 Task: Open Card Brand Management Review in Board Business Process Improvement to Workspace Job Evaluation and Classification and add a team member Softage.2@softage.net, a label Orange, a checklist Network Administration, an attachment from Trello, a color Orange and finally, add a card description 'Develop and launch new customer acquisition strategy for emerging markets' and a comment 'This task presents an opportunity to demonstrate our team-building and collaboration skills, working effectively with others towards a common goal.'. Add a start date 'Jan 02, 1900' with a due date 'Jan 09, 1900'
Action: Mouse moved to (59, 270)
Screenshot: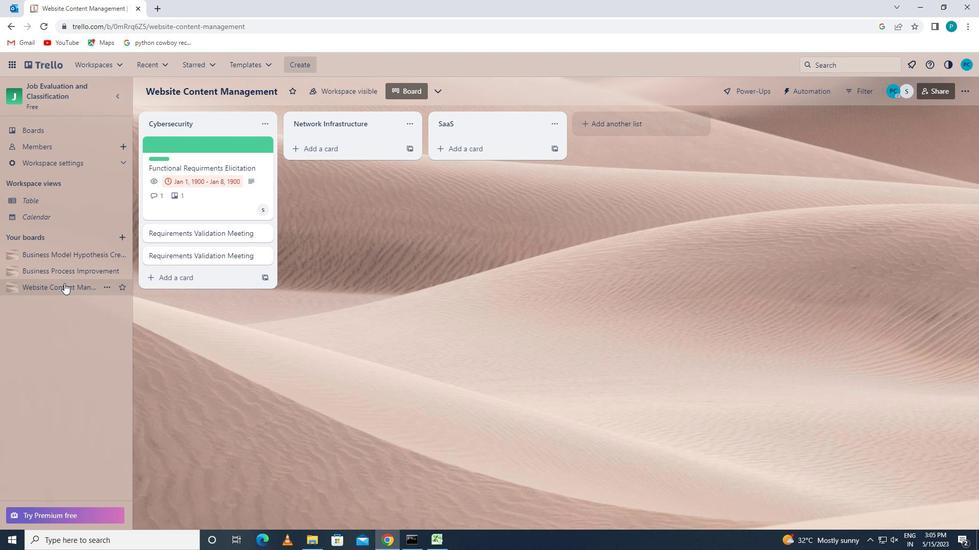 
Action: Mouse pressed left at (59, 270)
Screenshot: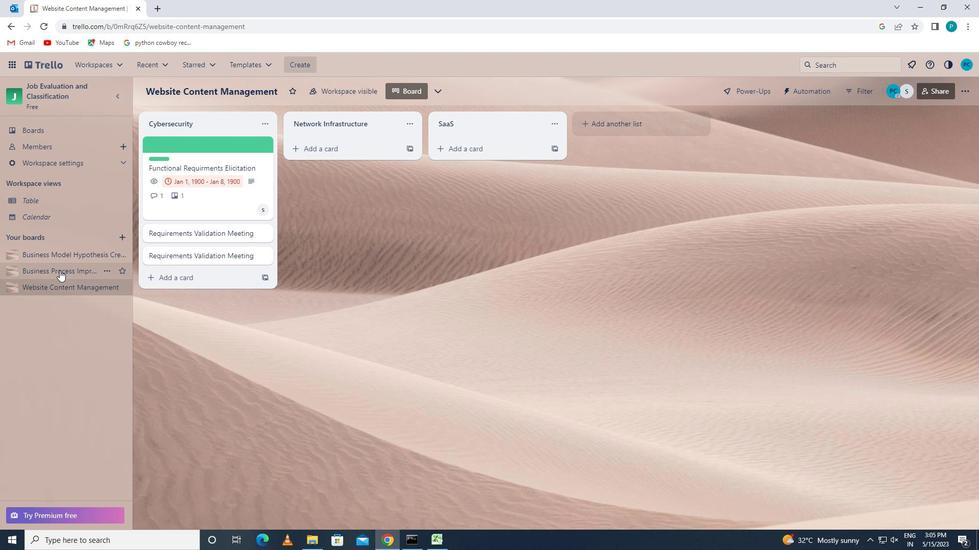 
Action: Mouse moved to (172, 150)
Screenshot: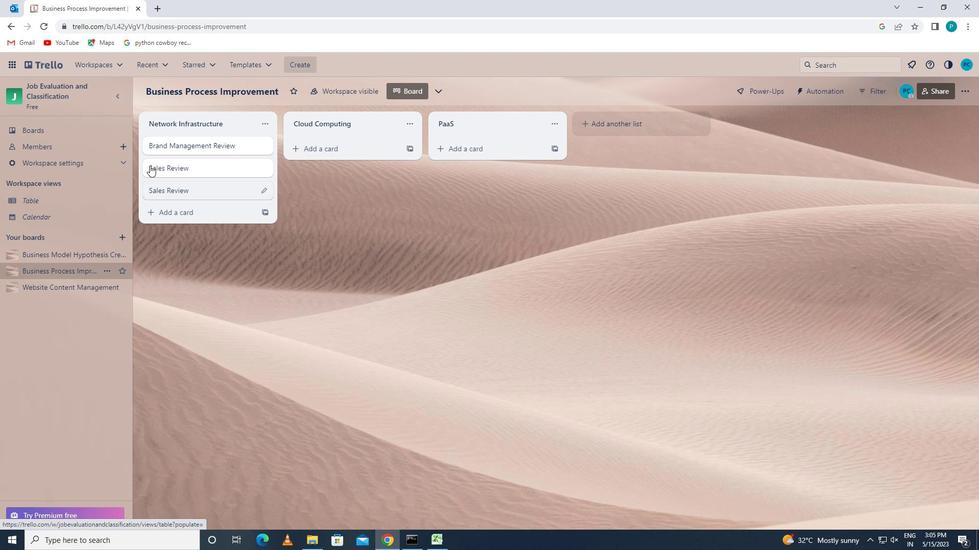 
Action: Mouse pressed left at (172, 150)
Screenshot: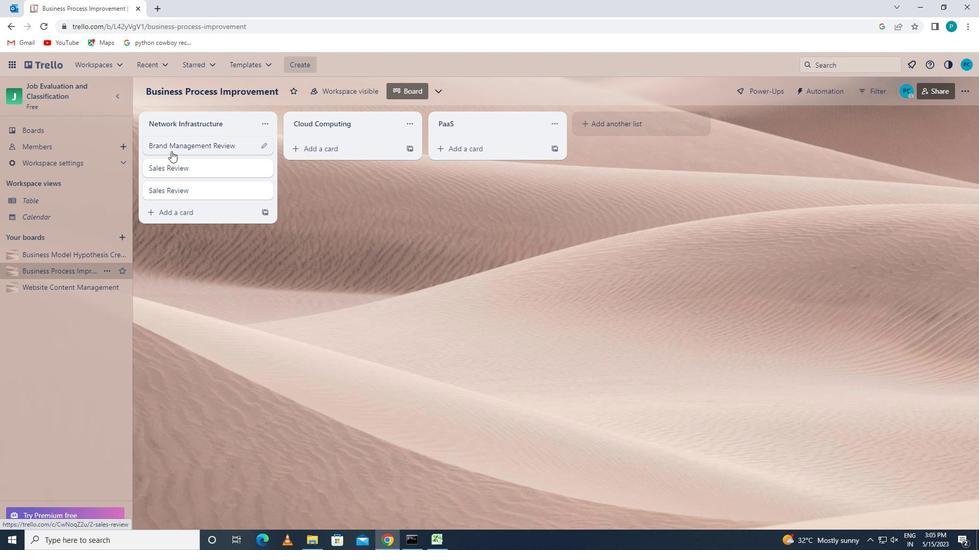 
Action: Mouse moved to (604, 145)
Screenshot: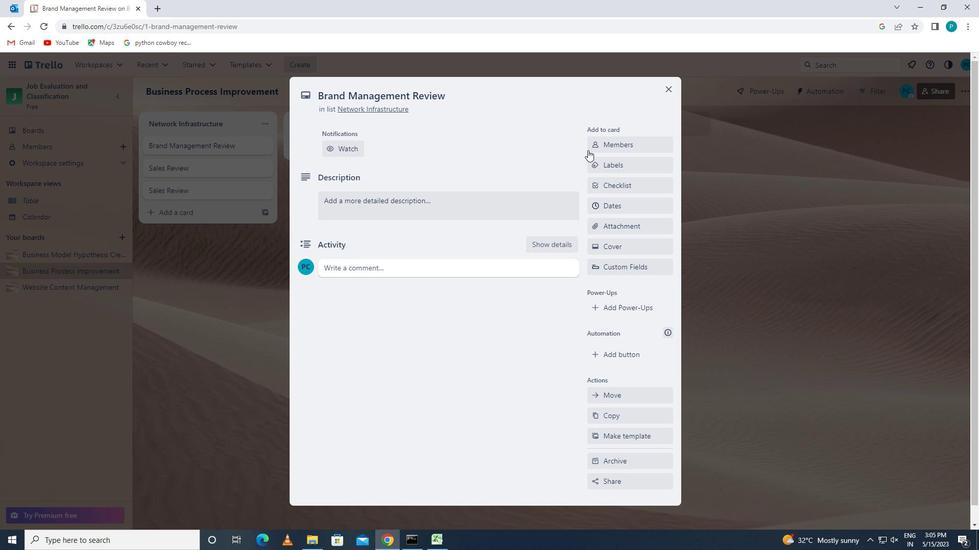 
Action: Mouse pressed left at (604, 145)
Screenshot: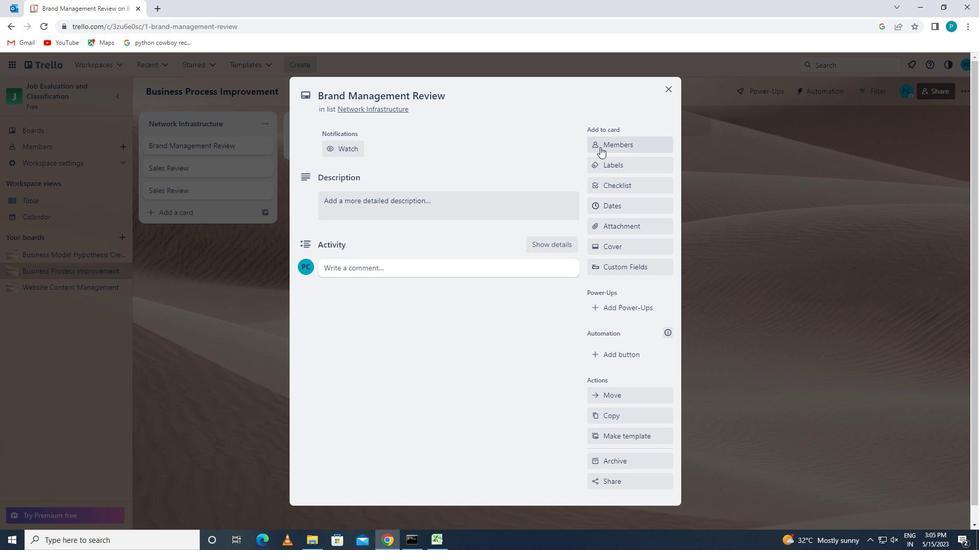 
Action: Mouse moved to (602, 143)
Screenshot: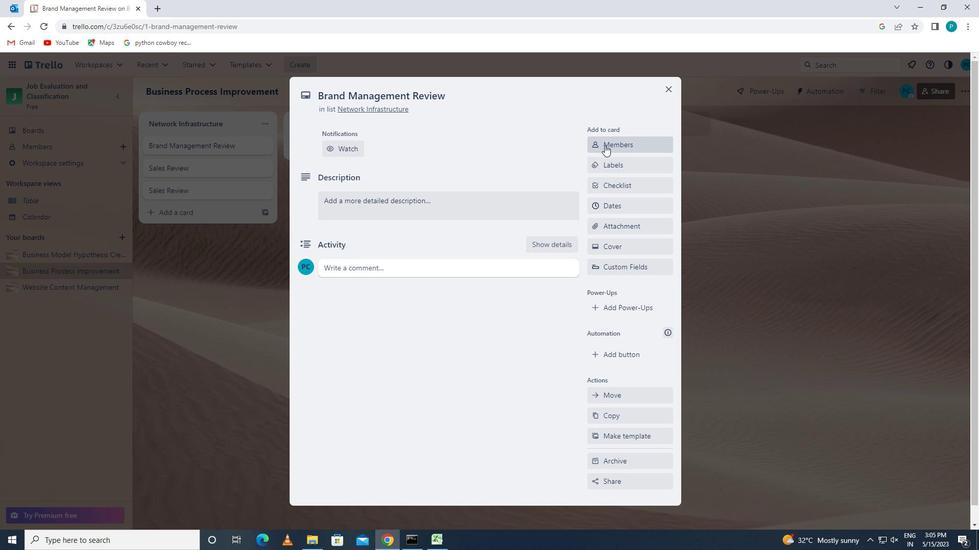 
Action: Key pressed <Key.caps_lock>s<Key.caps_lock>oftage.2
Screenshot: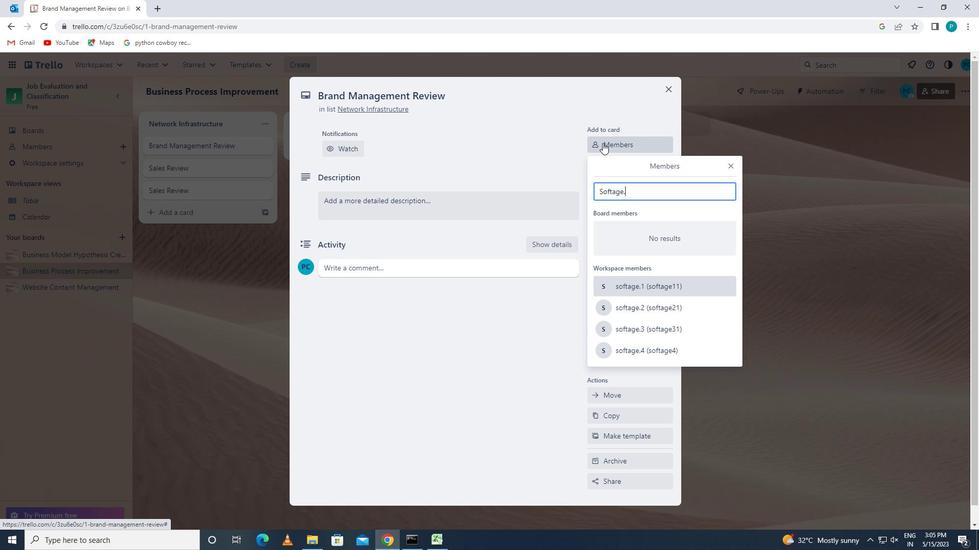 
Action: Mouse moved to (629, 285)
Screenshot: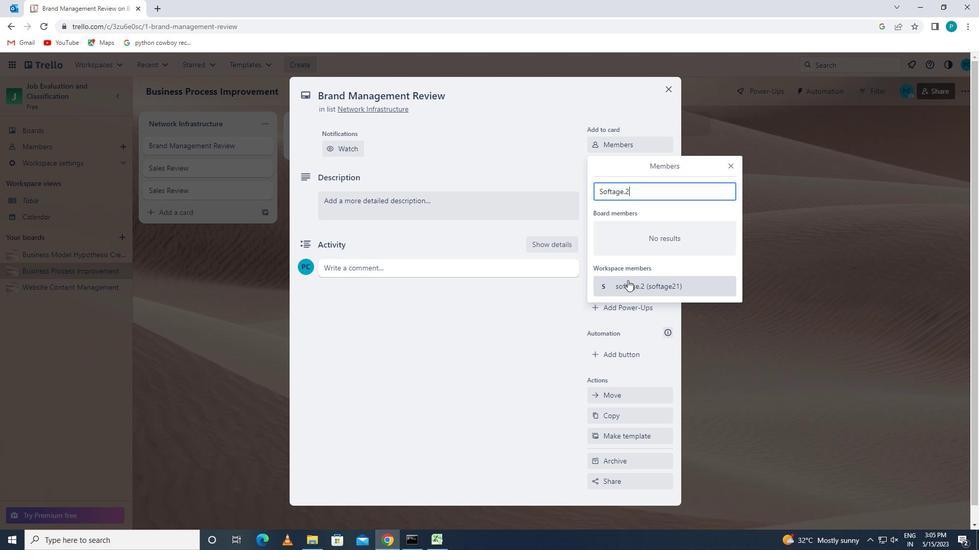 
Action: Mouse pressed left at (629, 285)
Screenshot: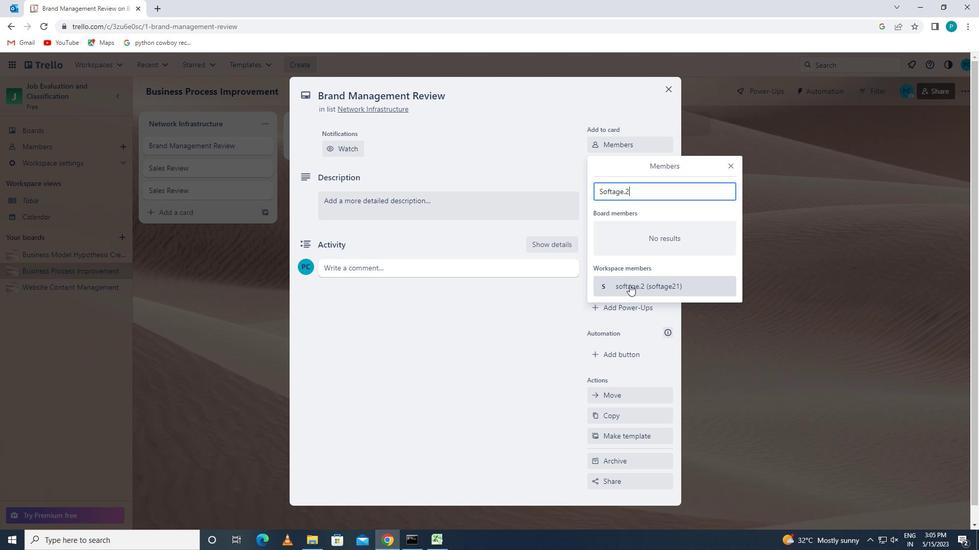 
Action: Mouse moved to (731, 164)
Screenshot: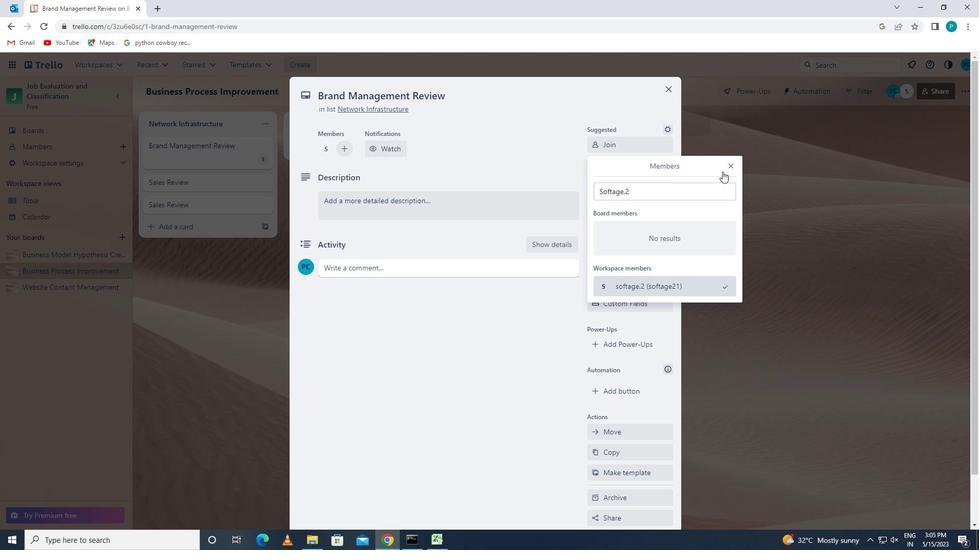
Action: Mouse pressed left at (731, 164)
Screenshot: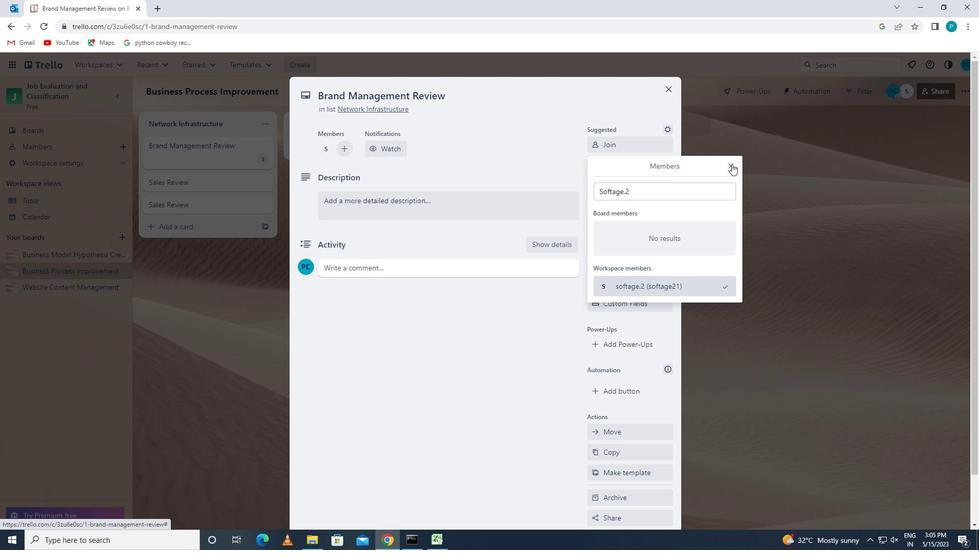
Action: Mouse moved to (634, 195)
Screenshot: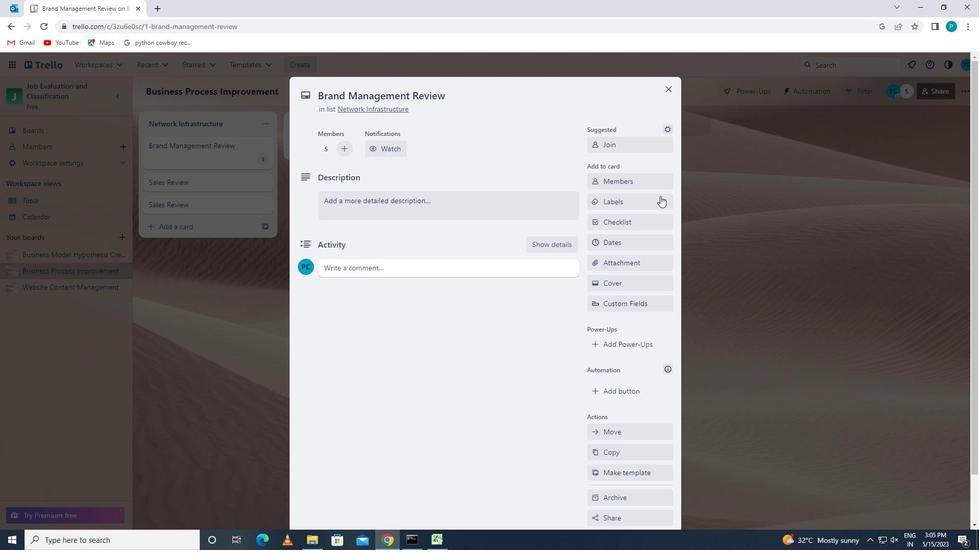 
Action: Mouse pressed left at (634, 195)
Screenshot: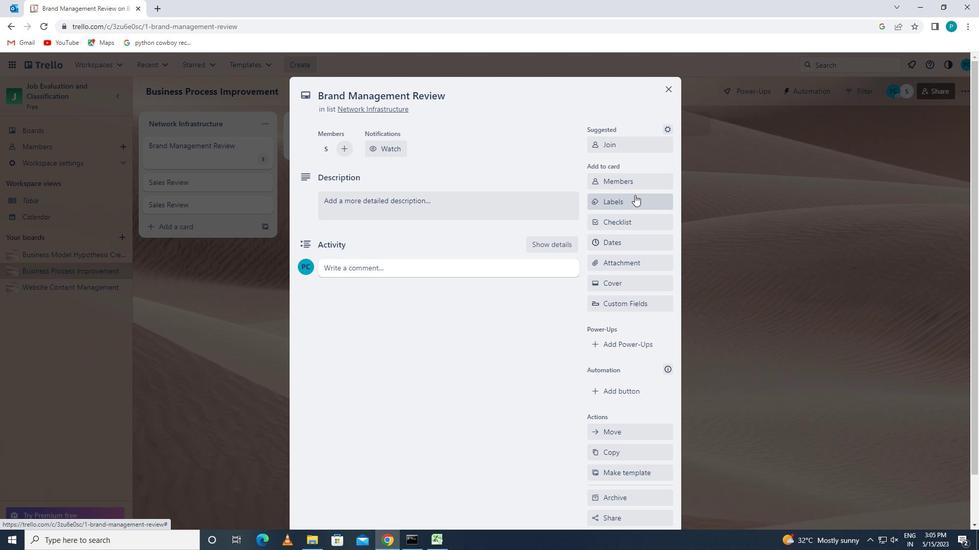 
Action: Mouse moved to (656, 398)
Screenshot: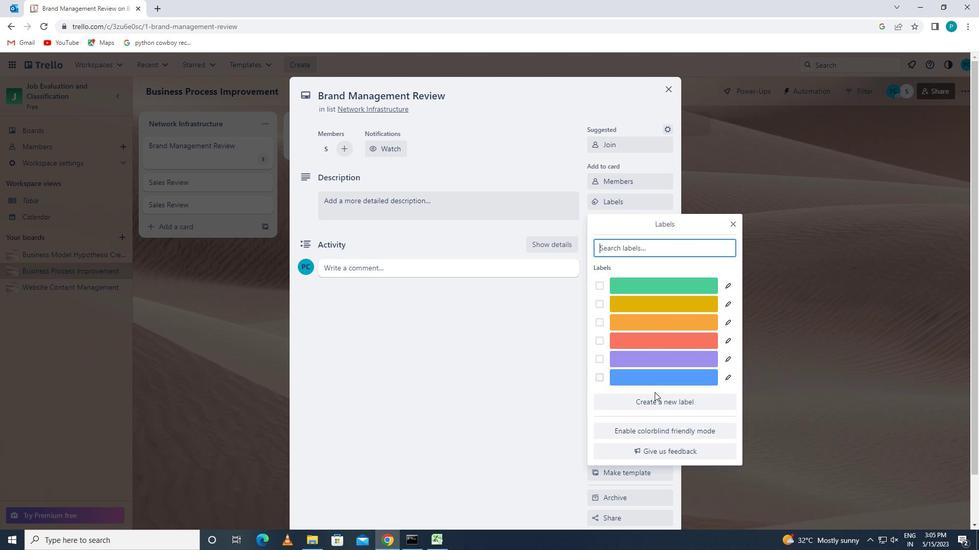 
Action: Mouse pressed left at (656, 398)
Screenshot: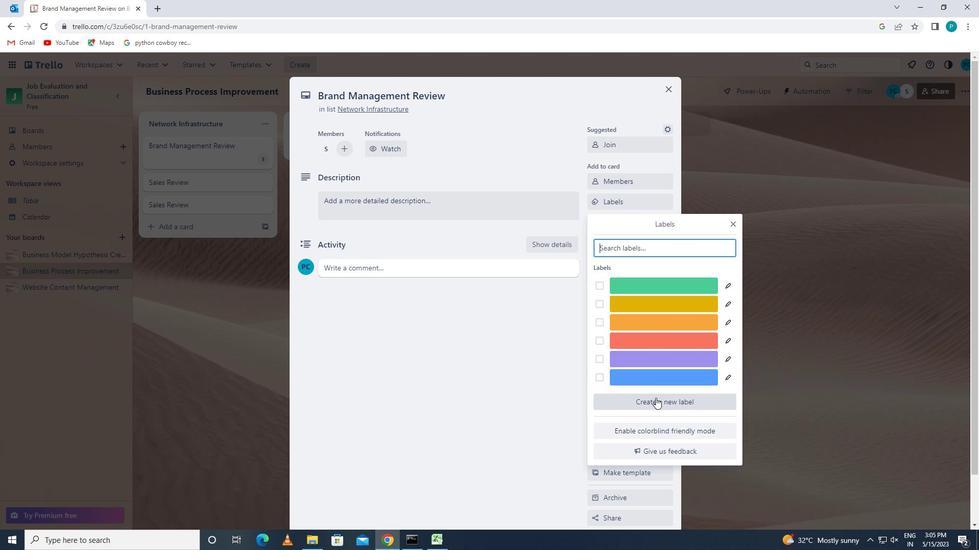 
Action: Mouse moved to (671, 380)
Screenshot: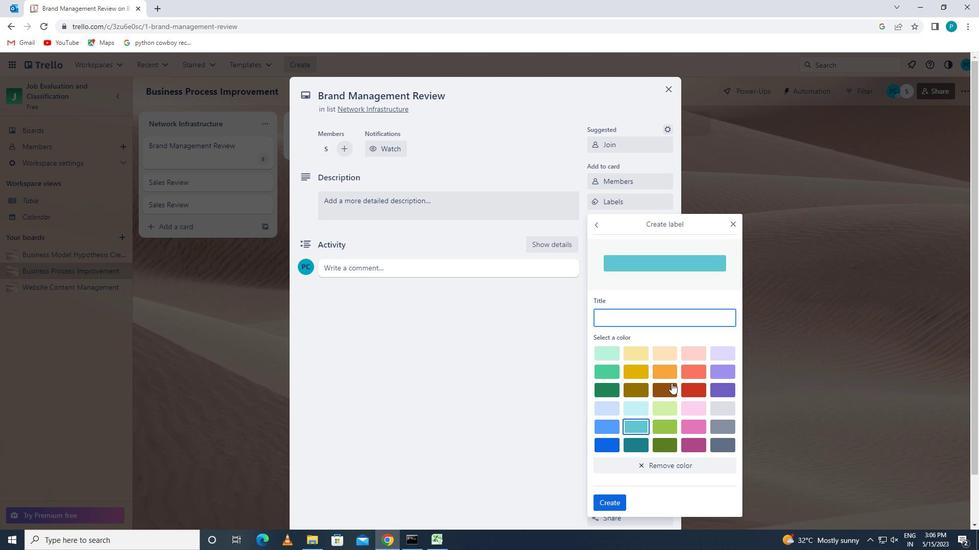 
Action: Mouse pressed left at (671, 380)
Screenshot: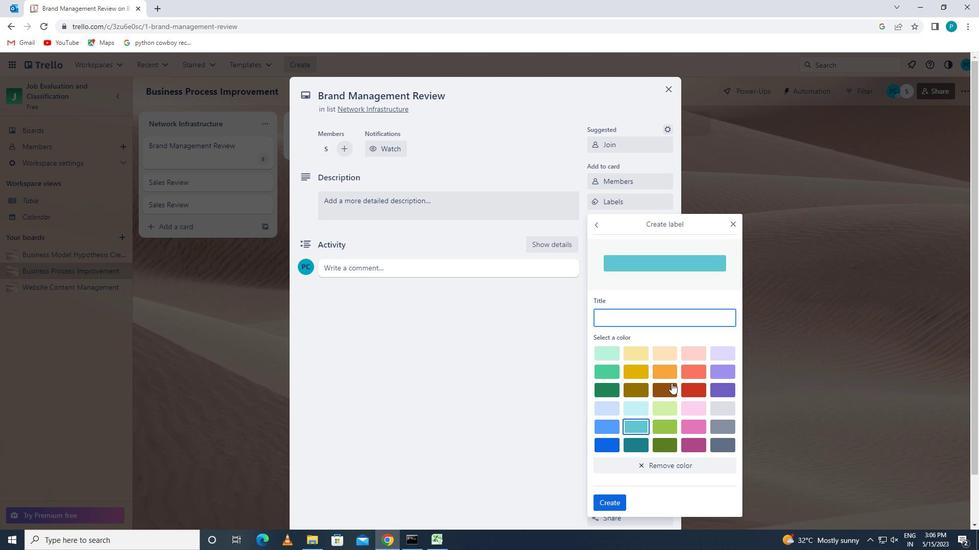
Action: Mouse moved to (658, 372)
Screenshot: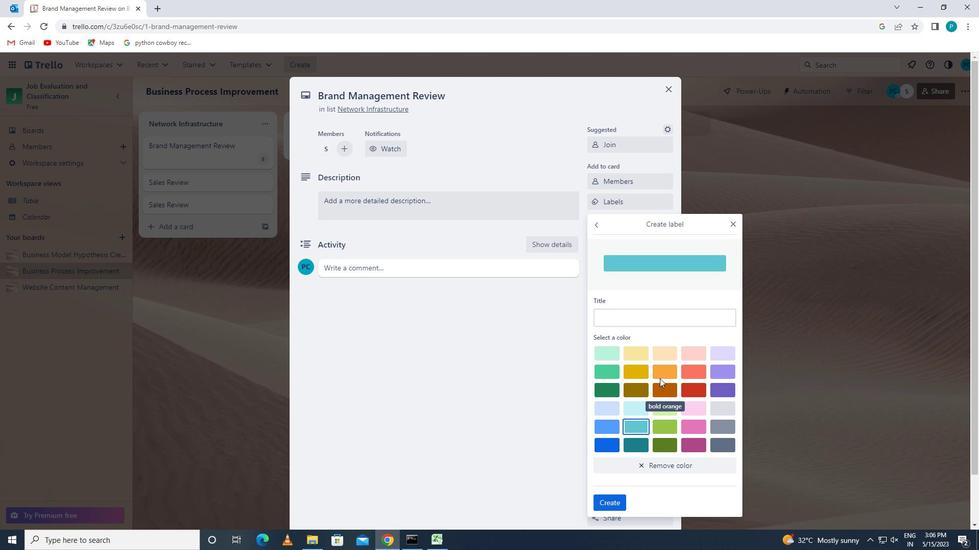 
Action: Mouse pressed left at (658, 372)
Screenshot: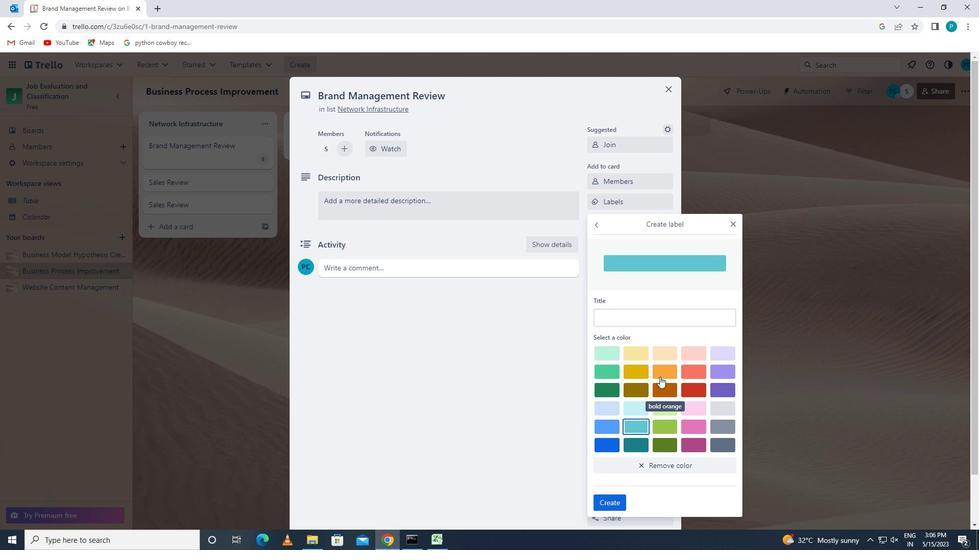 
Action: Mouse moved to (616, 502)
Screenshot: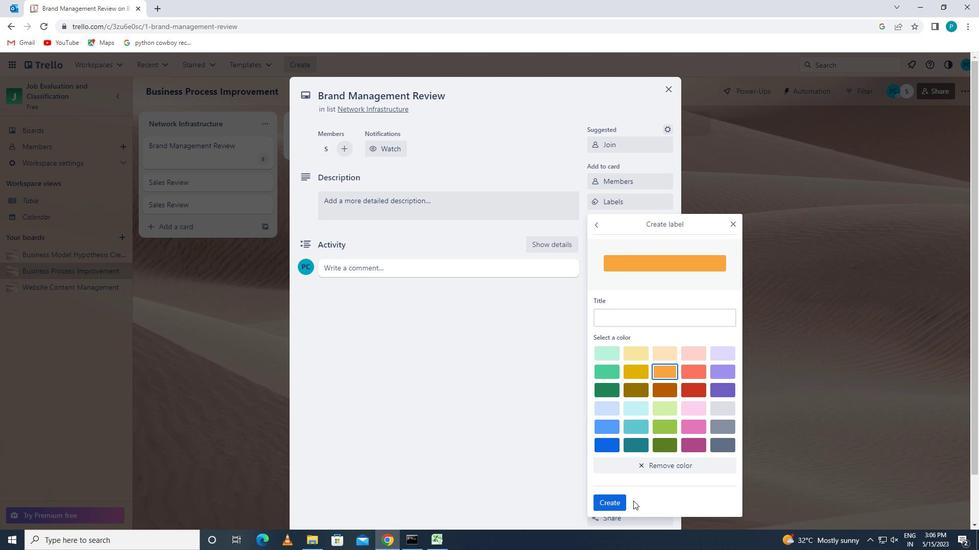 
Action: Mouse pressed left at (616, 502)
Screenshot: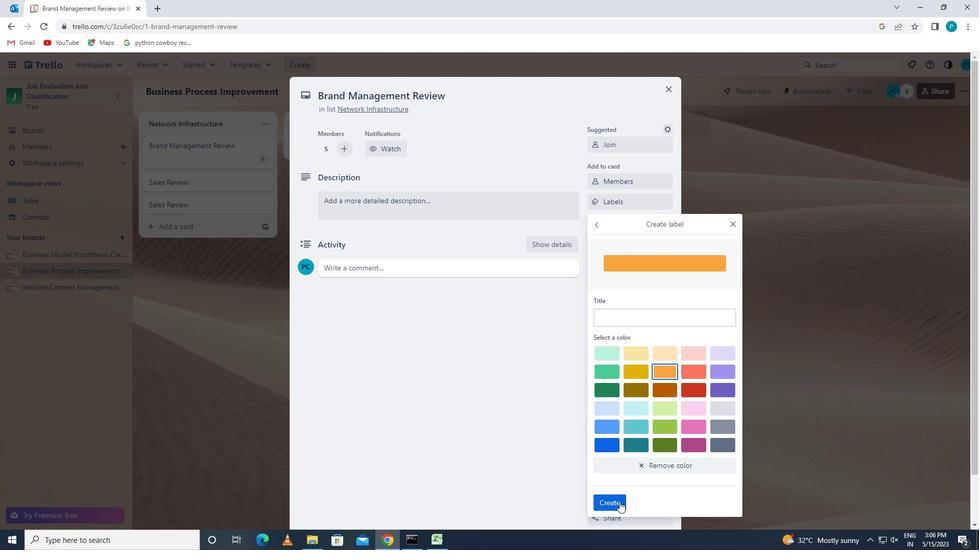 
Action: Mouse moved to (734, 221)
Screenshot: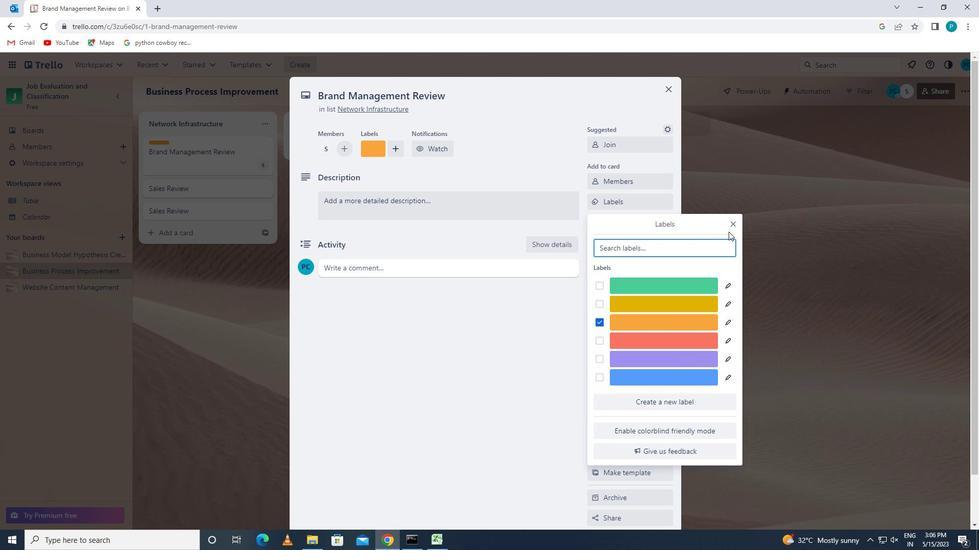 
Action: Mouse pressed left at (734, 221)
Screenshot: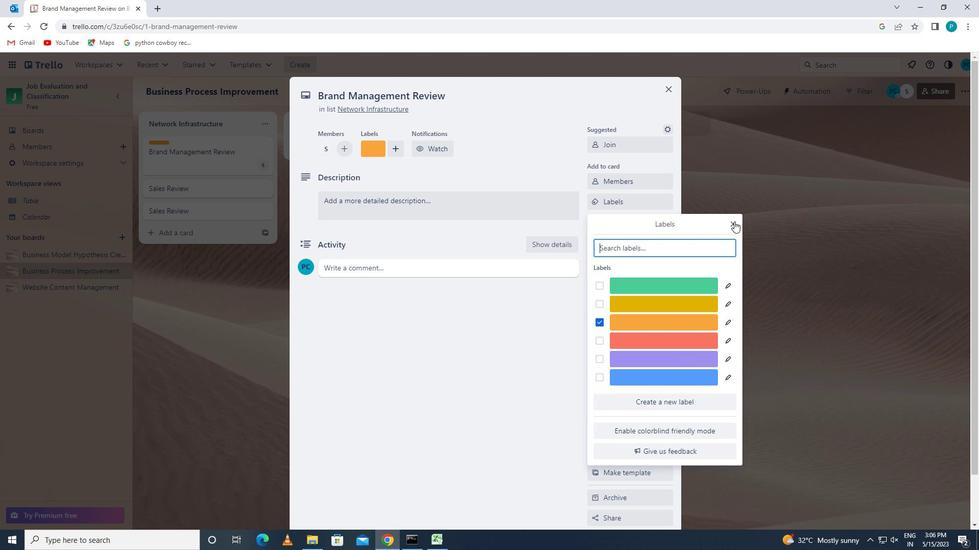 
Action: Mouse moved to (647, 221)
Screenshot: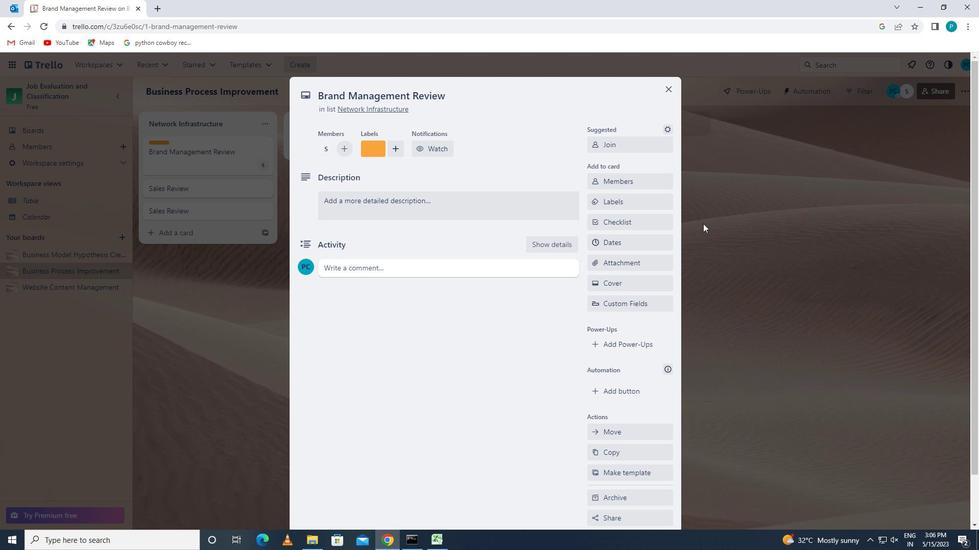
Action: Mouse pressed left at (647, 221)
Screenshot: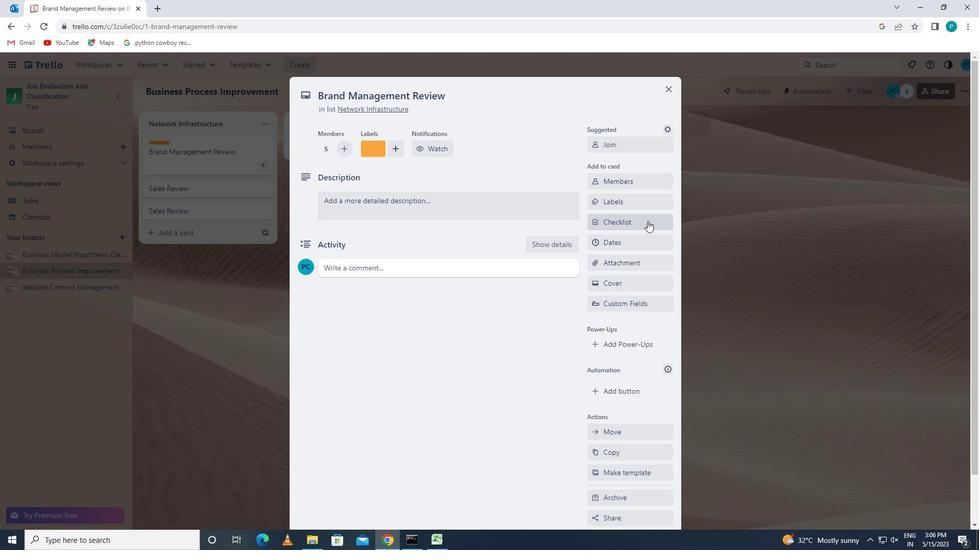 
Action: Key pressed <Key.caps_lock>n<Key.caps_lock>etwork<Key.space><Key.caps_lock>a<Key.caps_lock>dministration
Screenshot: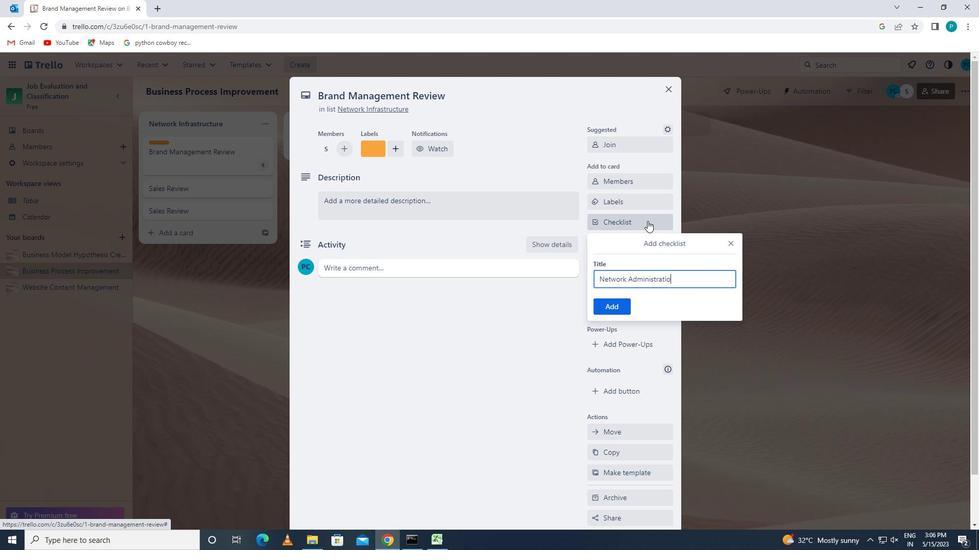 
Action: Mouse moved to (609, 310)
Screenshot: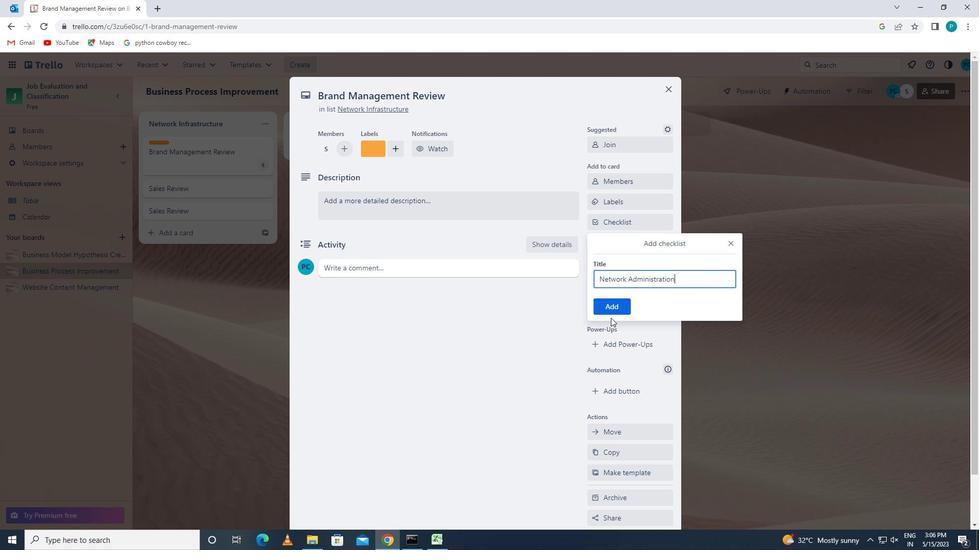 
Action: Mouse pressed left at (609, 310)
Screenshot: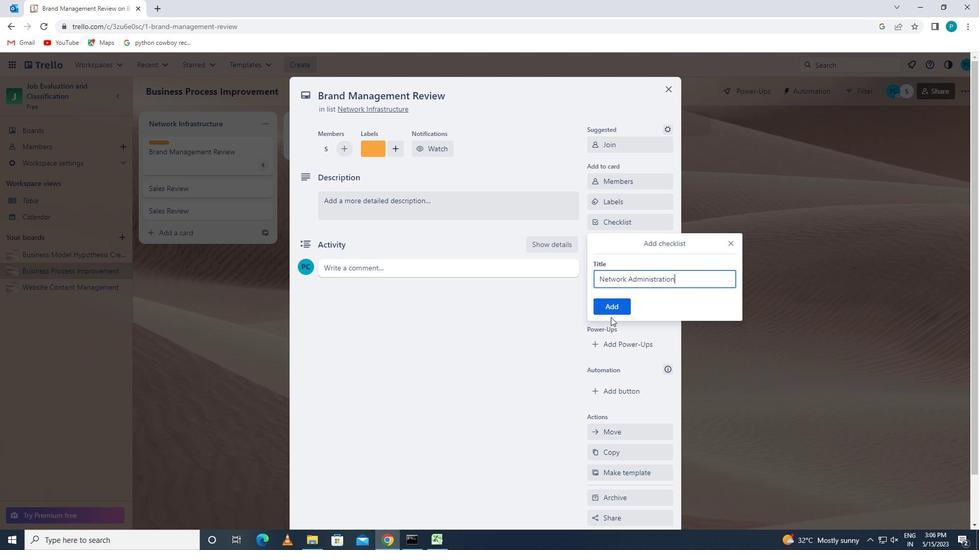 
Action: Mouse moved to (612, 267)
Screenshot: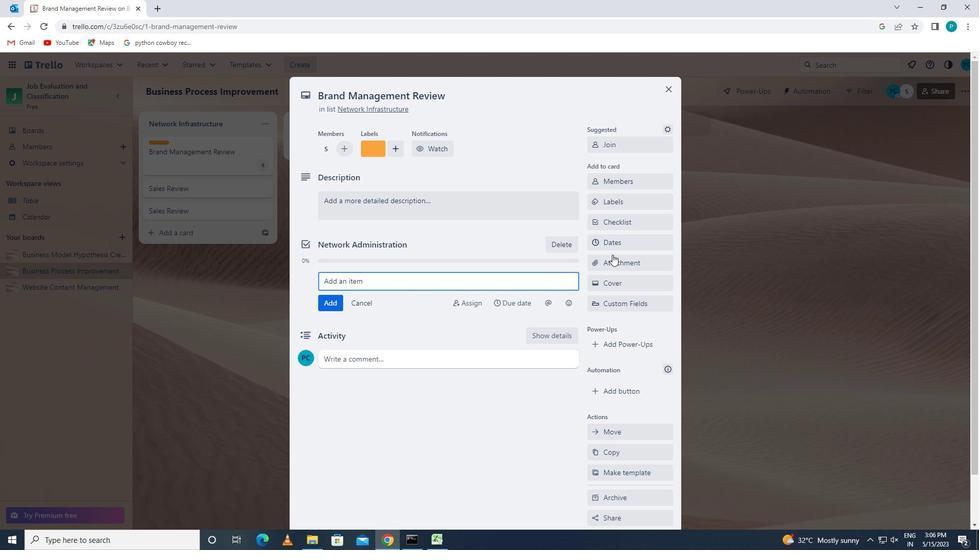 
Action: Mouse pressed left at (612, 267)
Screenshot: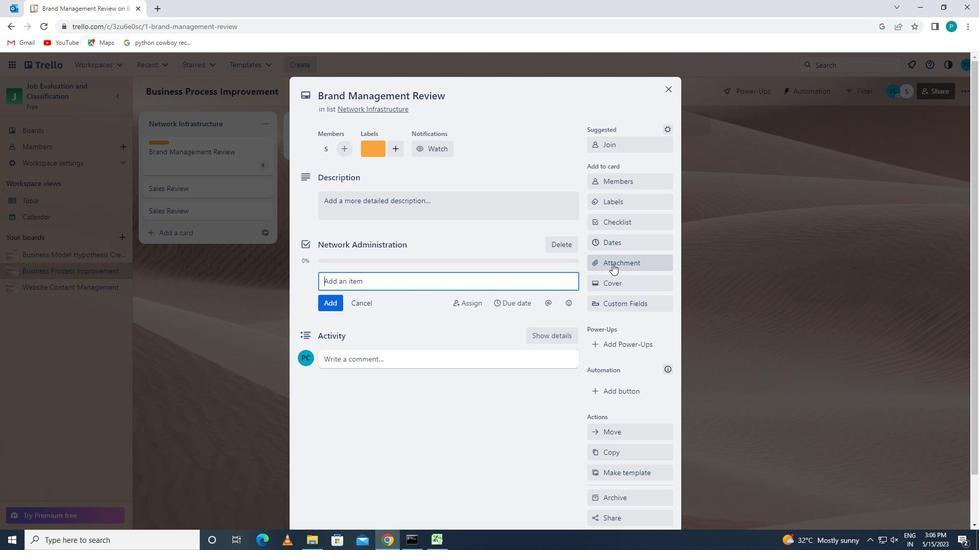 
Action: Mouse moved to (609, 329)
Screenshot: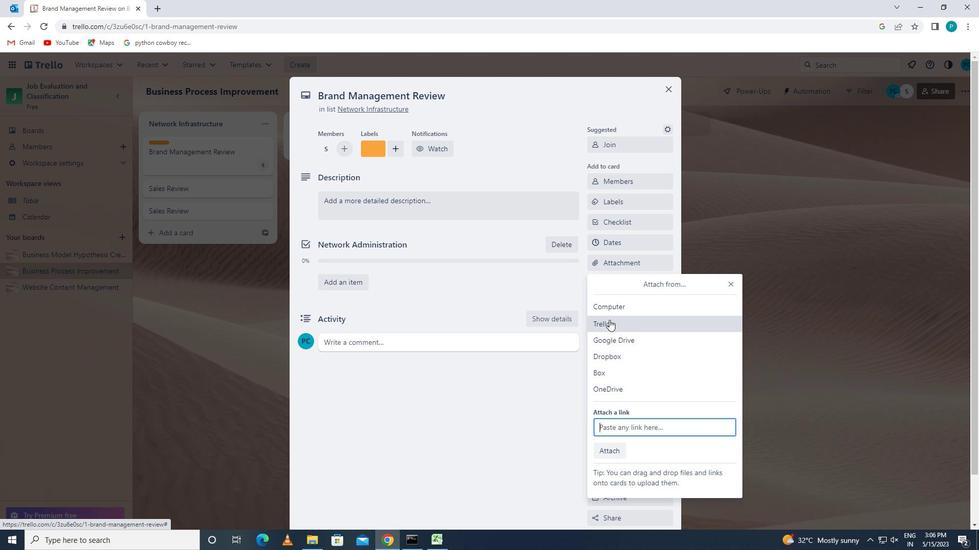 
Action: Mouse pressed left at (609, 329)
Screenshot: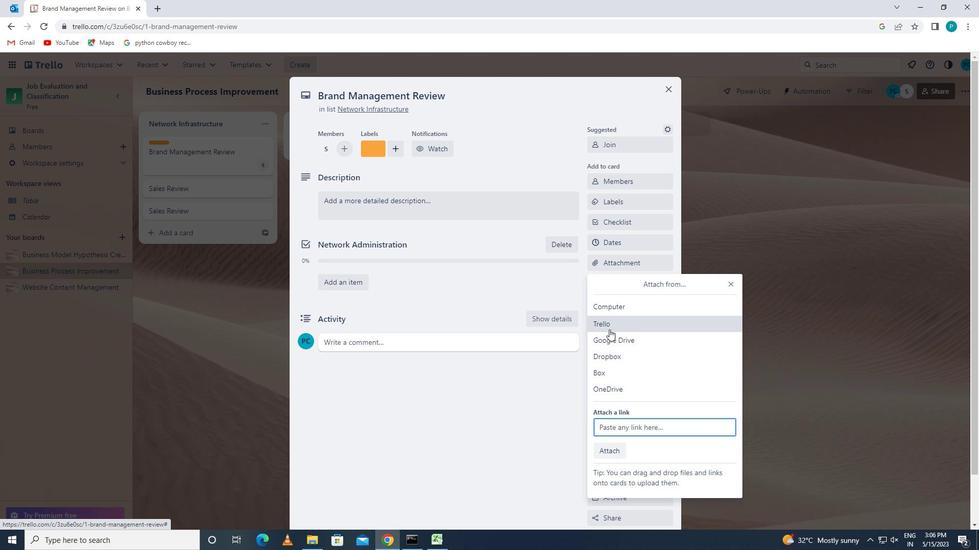
Action: Mouse moved to (622, 401)
Screenshot: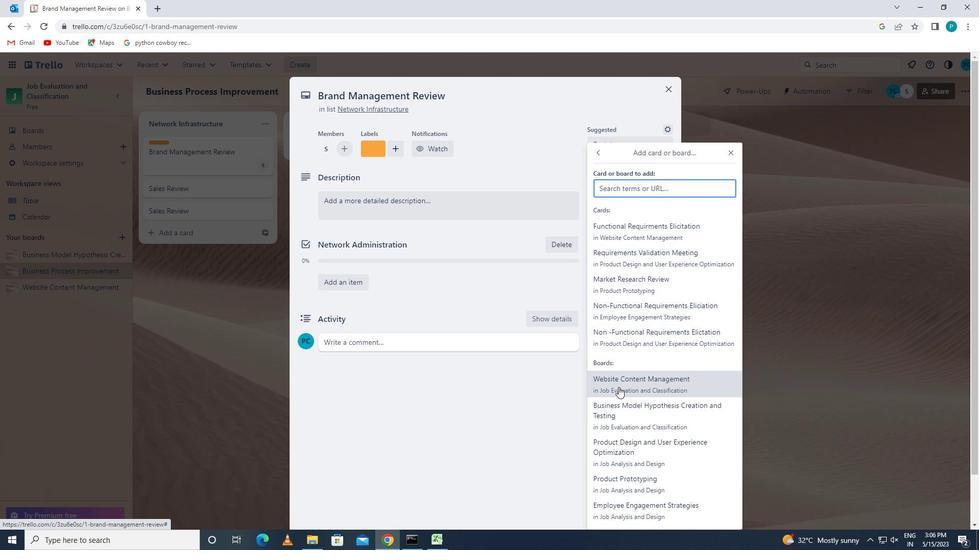 
Action: Mouse pressed left at (622, 401)
Screenshot: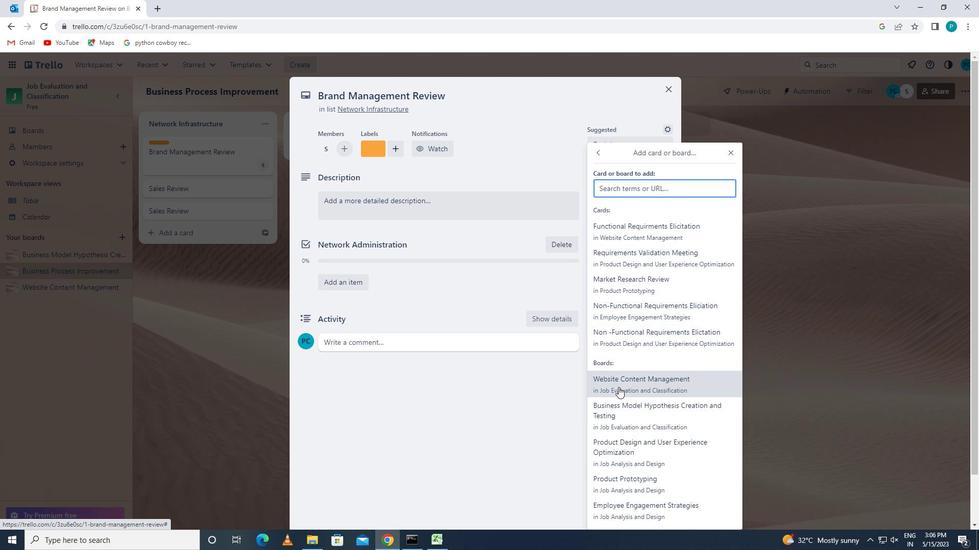 
Action: Mouse moved to (609, 285)
Screenshot: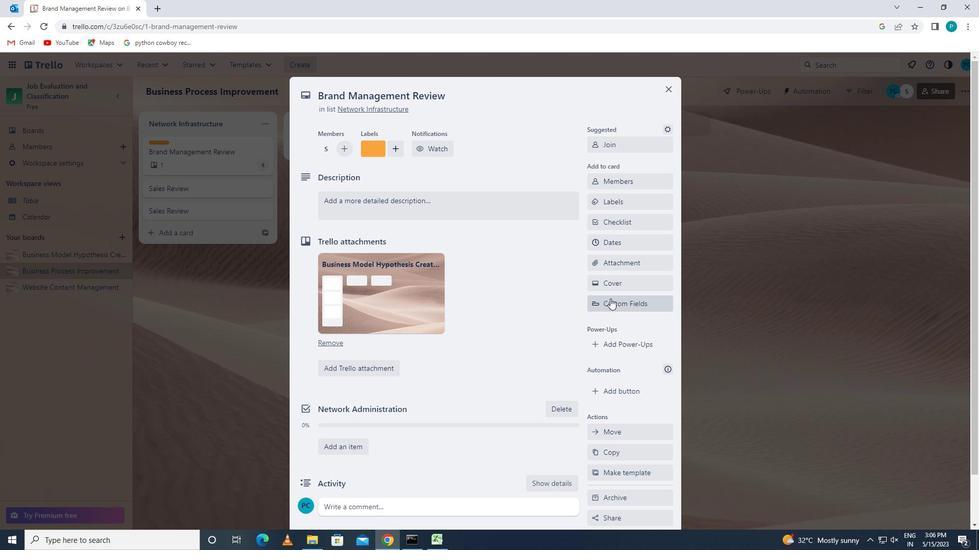 
Action: Mouse pressed left at (609, 285)
Screenshot: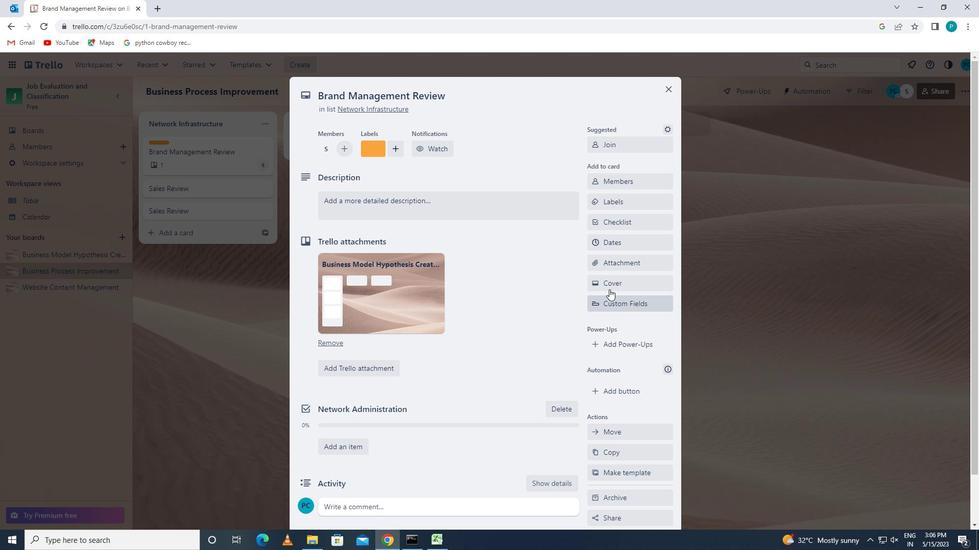 
Action: Mouse moved to (665, 320)
Screenshot: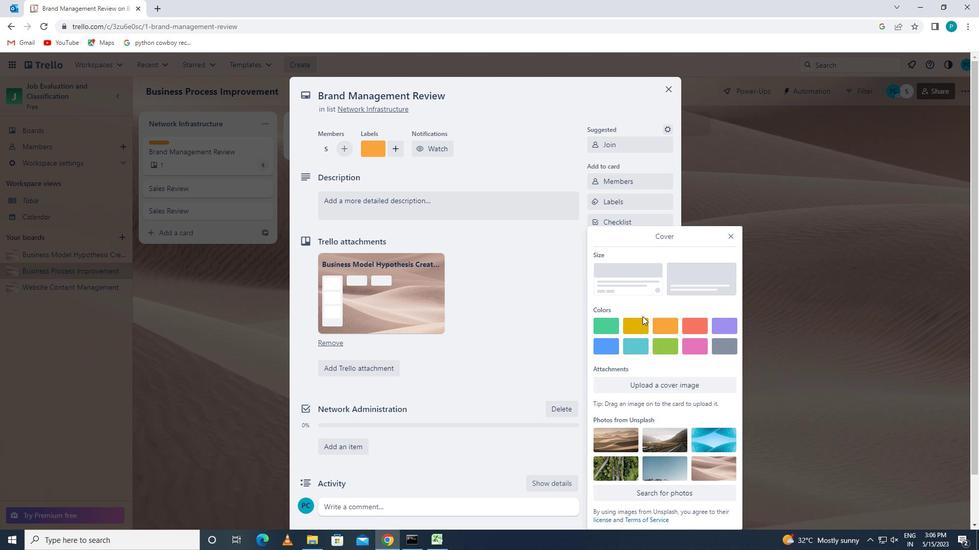 
Action: Mouse pressed left at (665, 320)
Screenshot: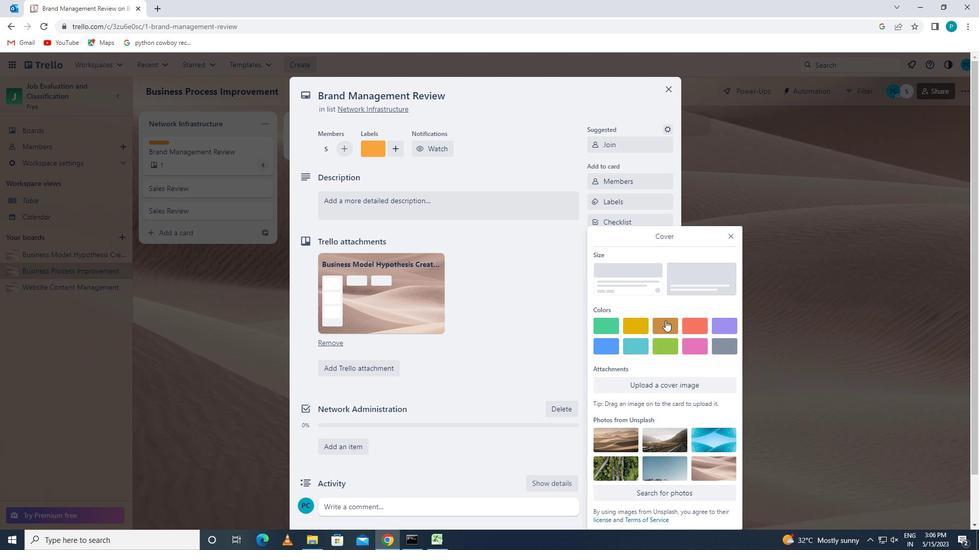 
Action: Mouse moved to (731, 218)
Screenshot: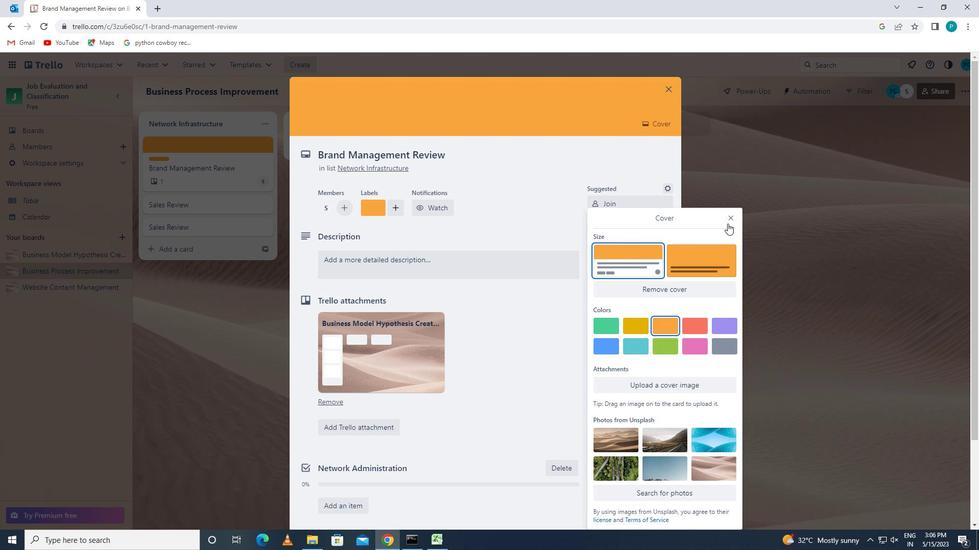 
Action: Mouse pressed left at (731, 218)
Screenshot: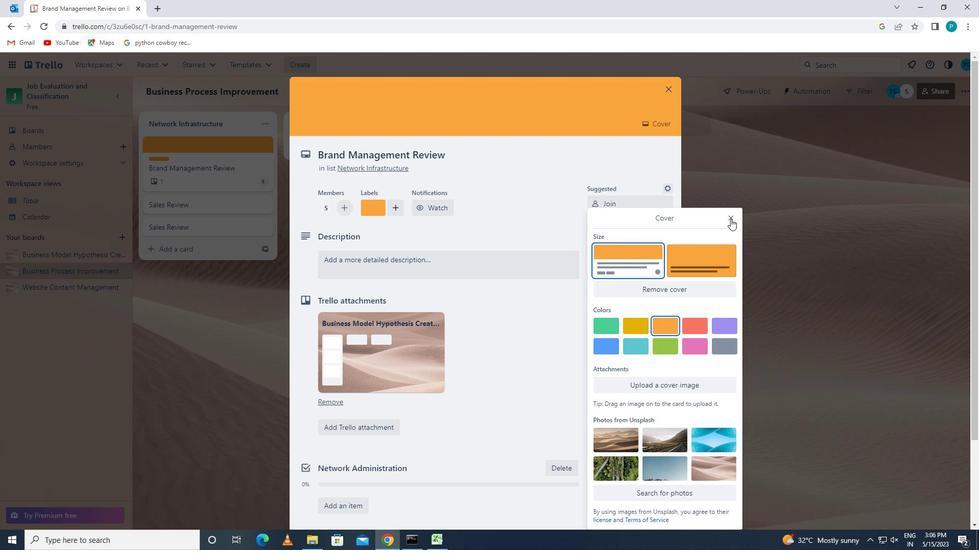 
Action: Mouse moved to (513, 266)
Screenshot: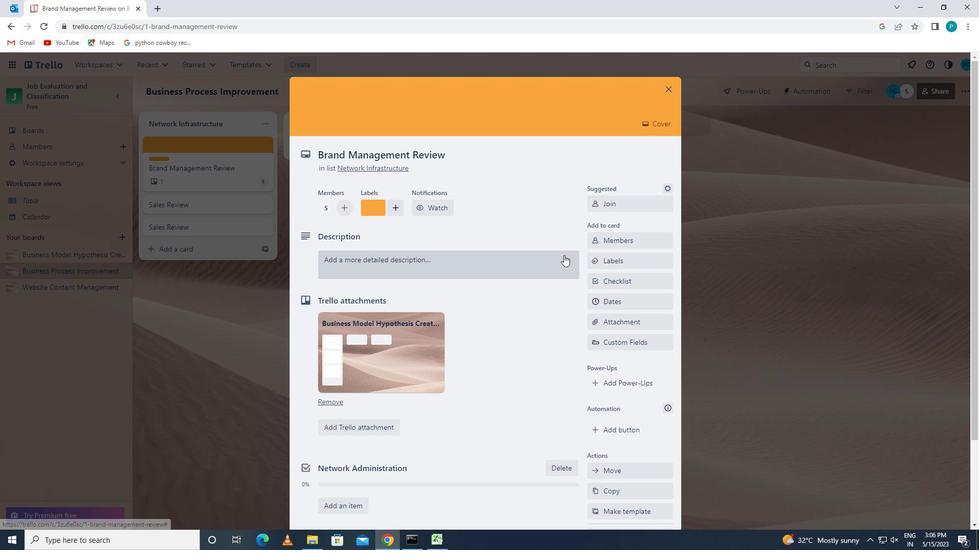 
Action: Mouse pressed left at (513, 266)
Screenshot: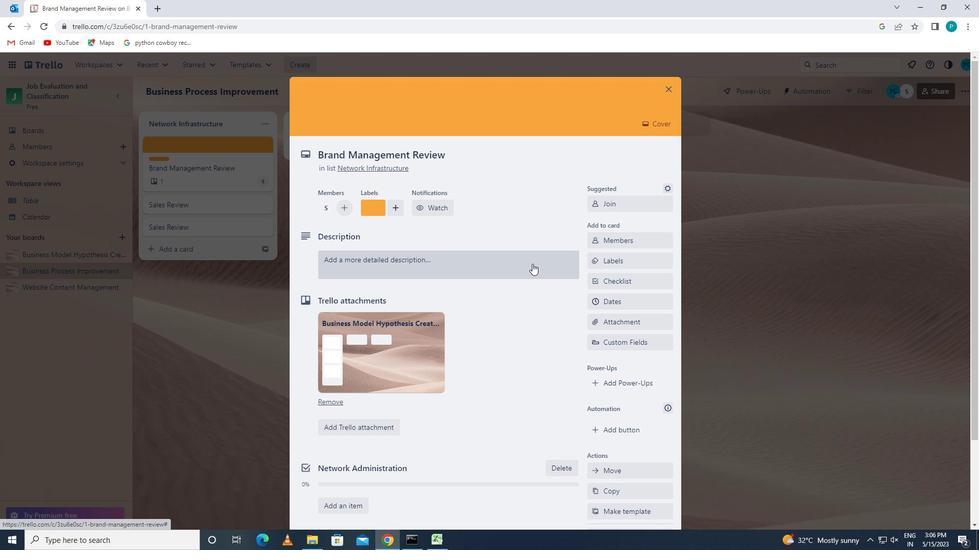 
Action: Key pressed <Key.caps_lock>d<Key.caps_lock>evelop<Key.space>and<Key.space>launch<Key.space>new<Key.space>customer<Key.space>acquisition<Key.space>strategy<Key.space>for<Key.space>emerging<Key.space>markets
Screenshot: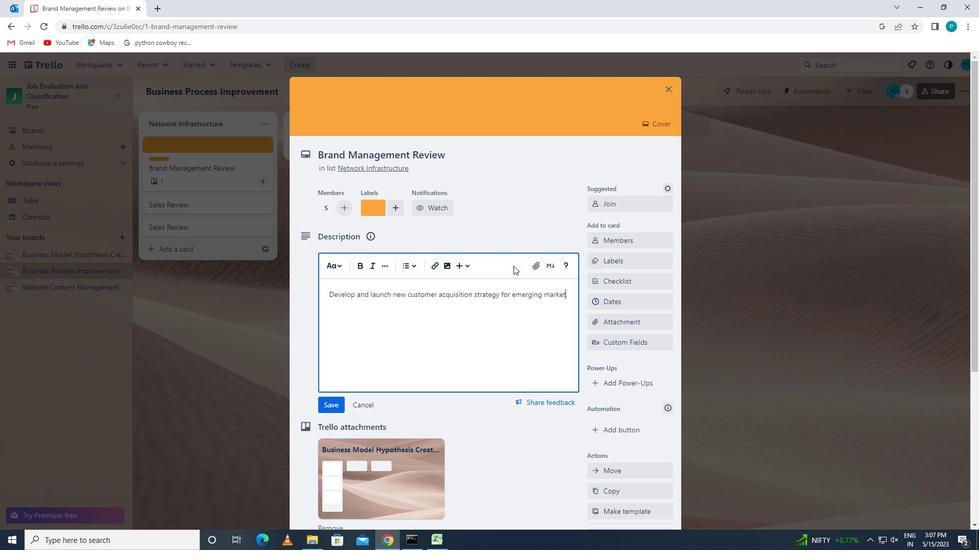 
Action: Mouse moved to (337, 398)
Screenshot: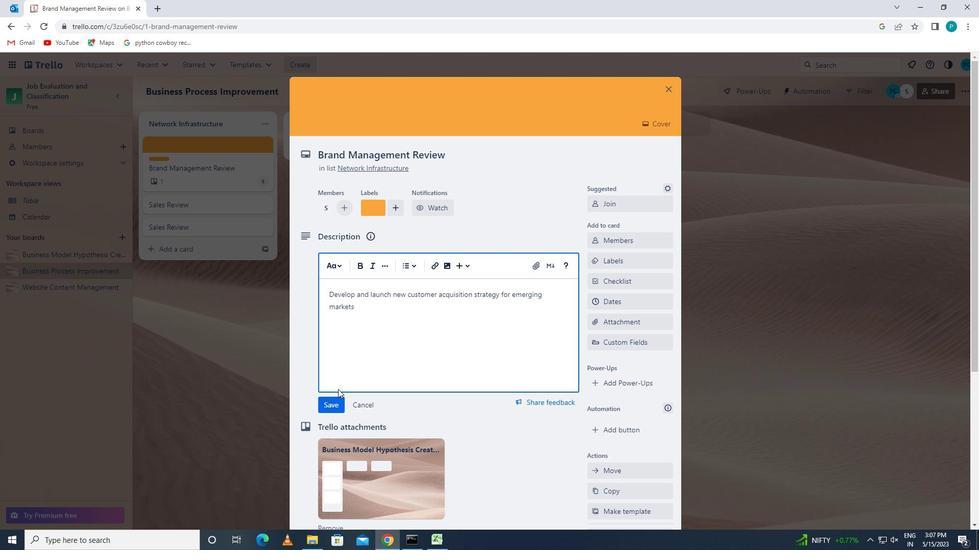 
Action: Mouse pressed left at (337, 398)
Screenshot: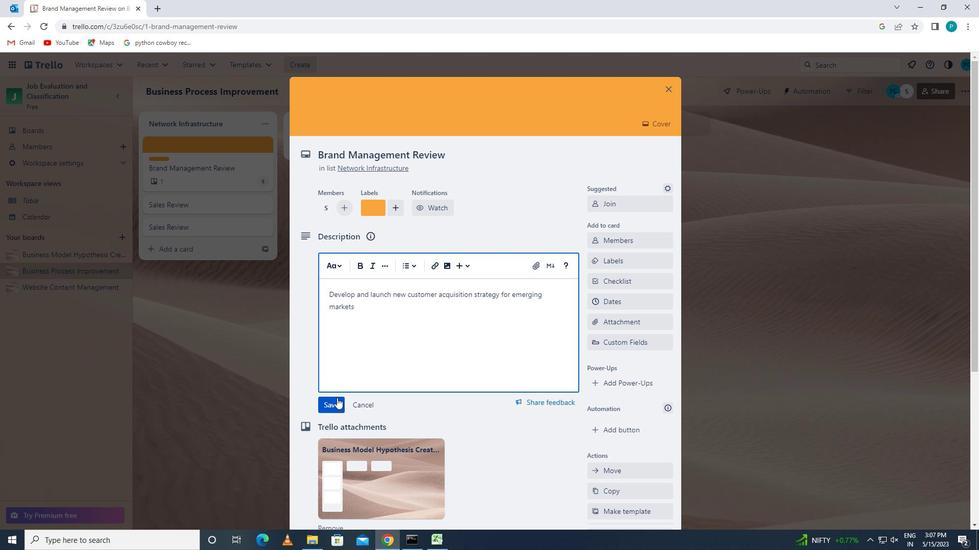 
Action: Mouse moved to (338, 399)
Screenshot: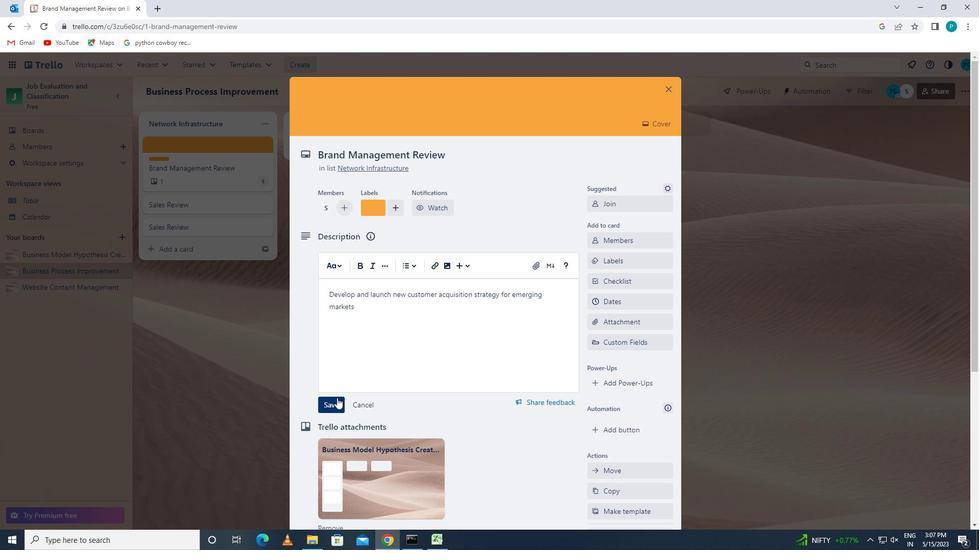 
Action: Mouse scrolled (338, 399) with delta (0, 0)
Screenshot: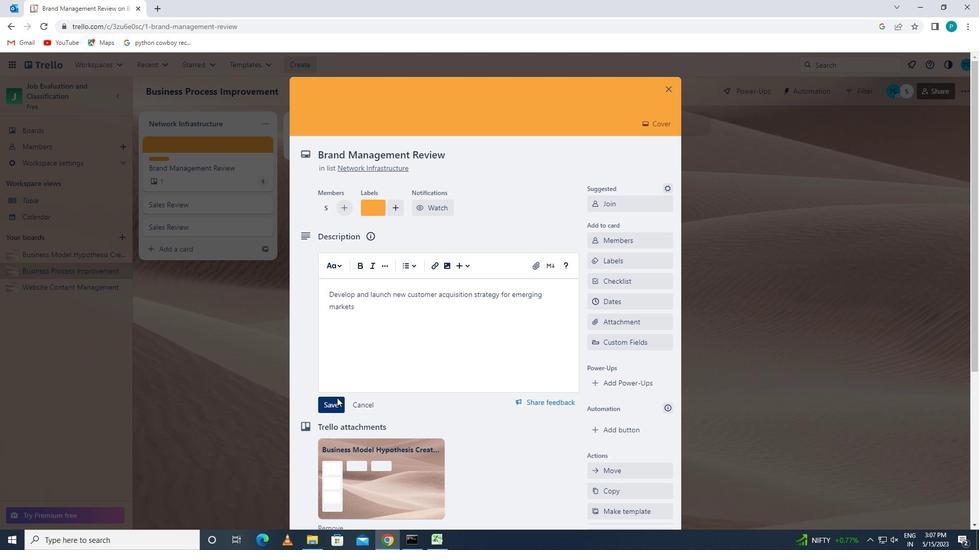 
Action: Mouse moved to (338, 399)
Screenshot: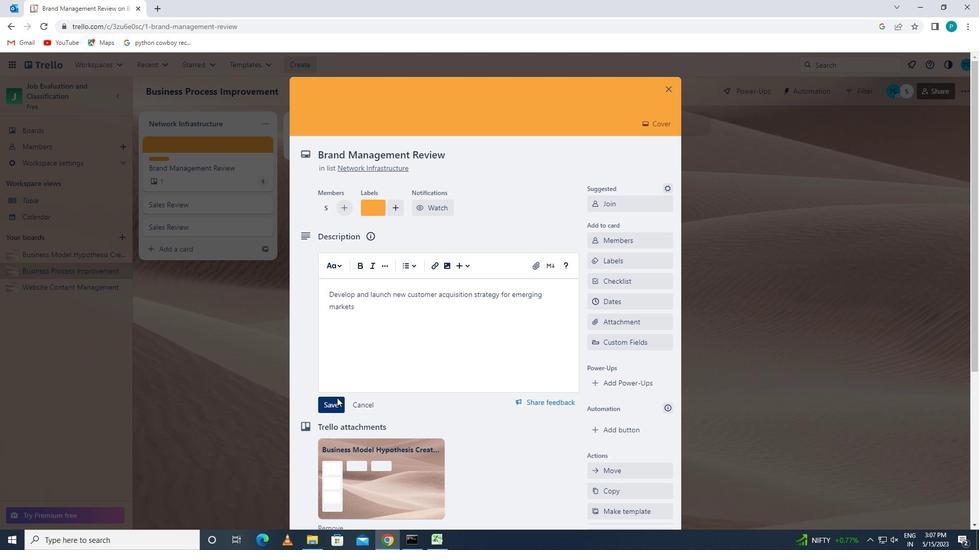 
Action: Mouse scrolled (338, 399) with delta (0, 0)
Screenshot: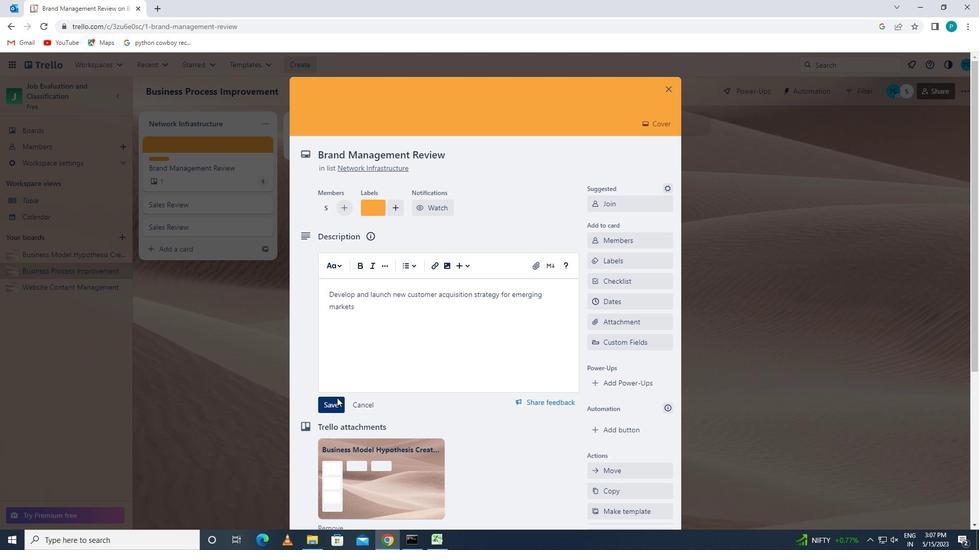 
Action: Mouse scrolled (338, 399) with delta (0, 0)
Screenshot: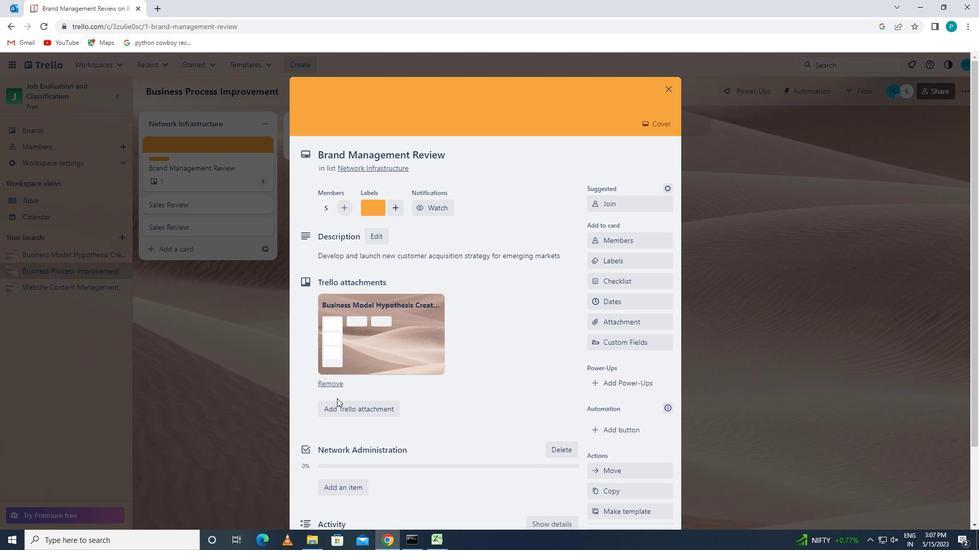 
Action: Mouse moved to (348, 451)
Screenshot: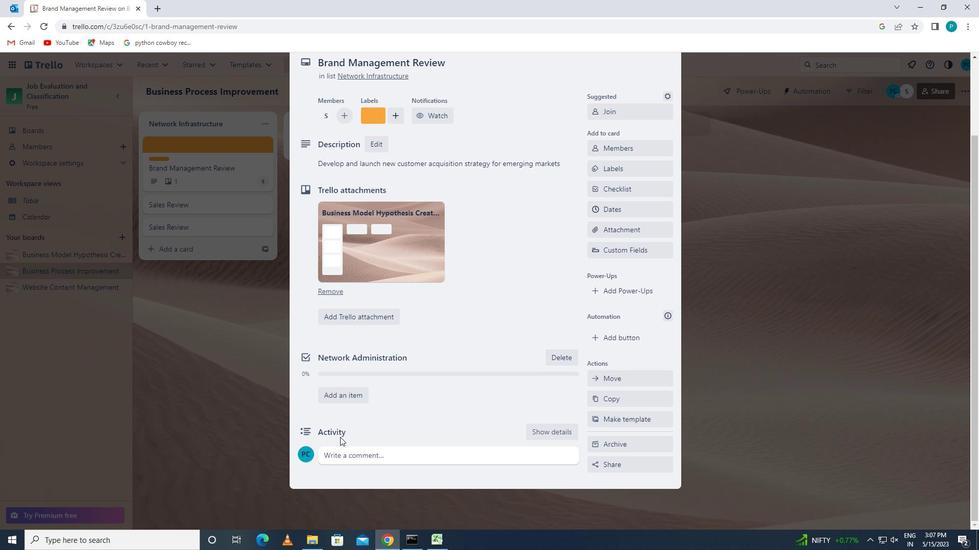 
Action: Mouse pressed left at (348, 451)
Screenshot: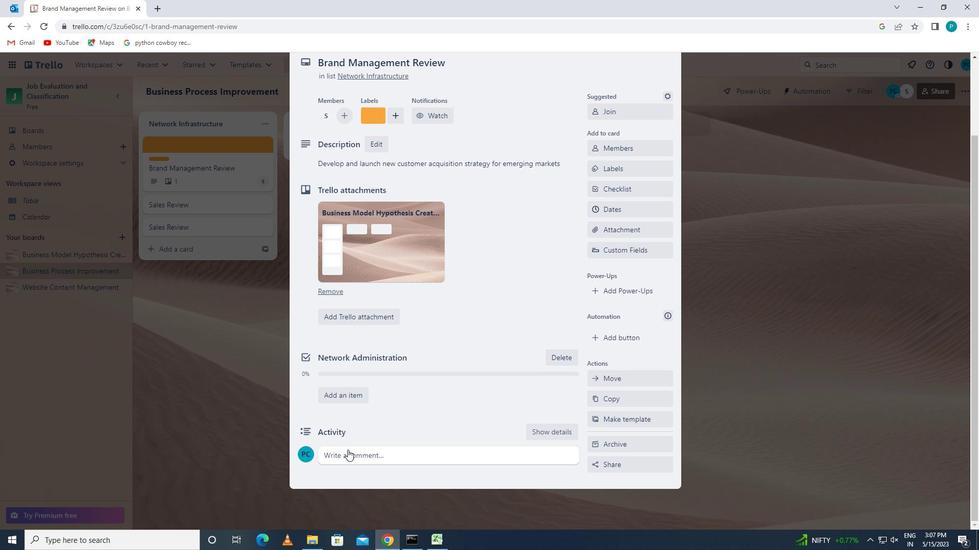 
Action: Key pressed <Key.caps_lock>t<Key.caps_lock>his<Key.space>task<Key.space>presents<Key.space>an<Key.space><Key.backspace>opp<Key.backspace><Key.backspace><Key.backspace><Key.space>oppor
Screenshot: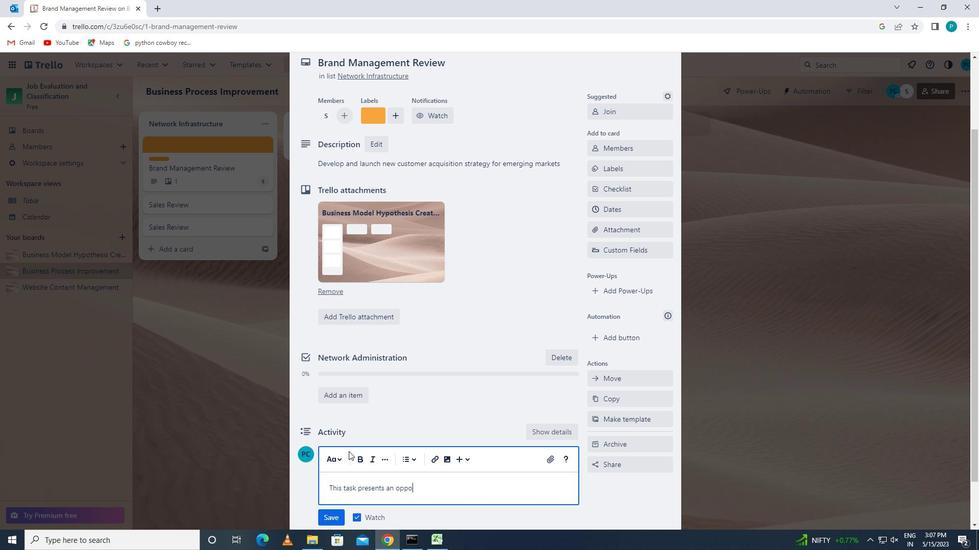 
Action: Mouse moved to (349, 452)
Screenshot: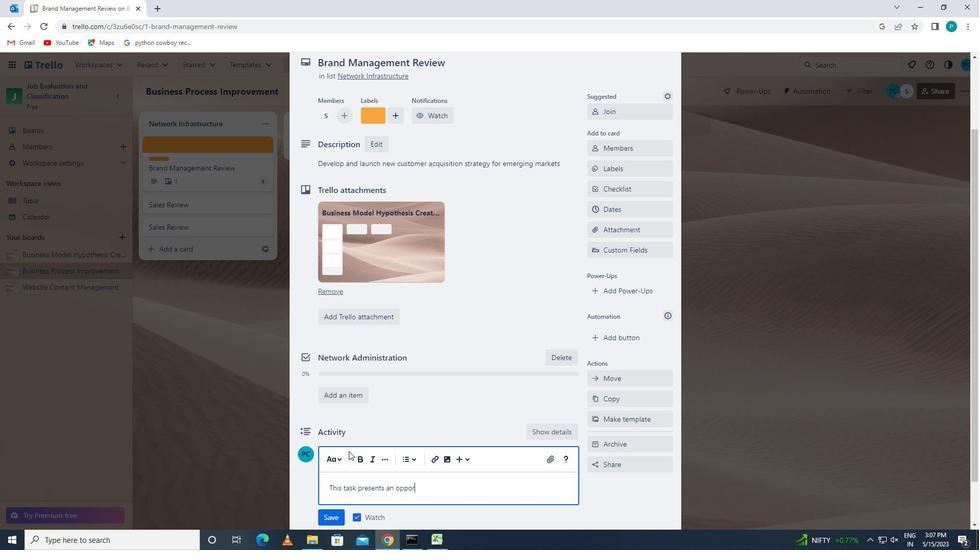 
Action: Key pressed tunity<Key.space>to<Key.space>demonstrate<Key.space>our<Key.space>team-building<Key.space>and<Key.space>collaboration<Key.space>skills,<Key.space>working<Key.space>effective<Key.space>wth<Key.space>others<Key.space>towards<Key.space>a<Key.space>co<Key.backspace>ommon<Key.space>goal
Screenshot: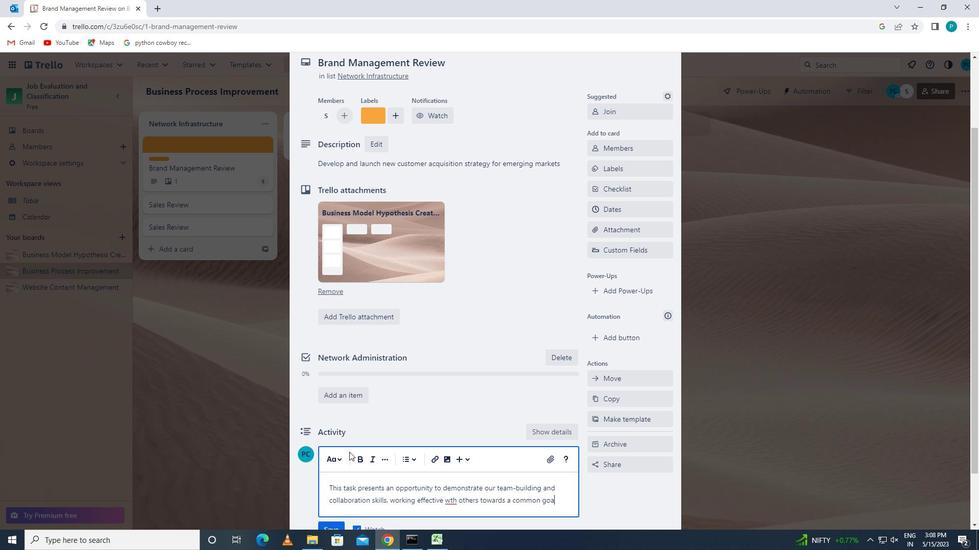 
Action: Mouse moved to (449, 501)
Screenshot: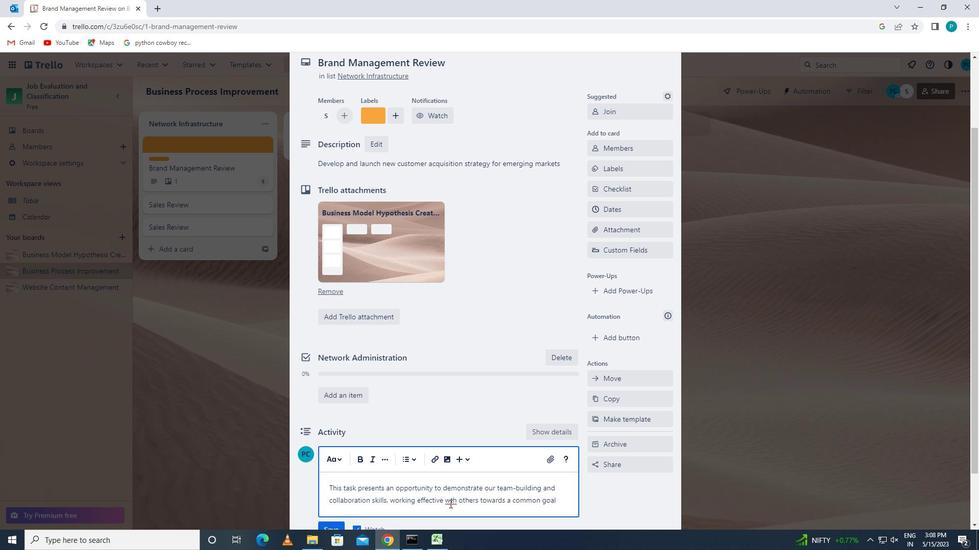 
Action: Mouse pressed left at (449, 501)
Screenshot: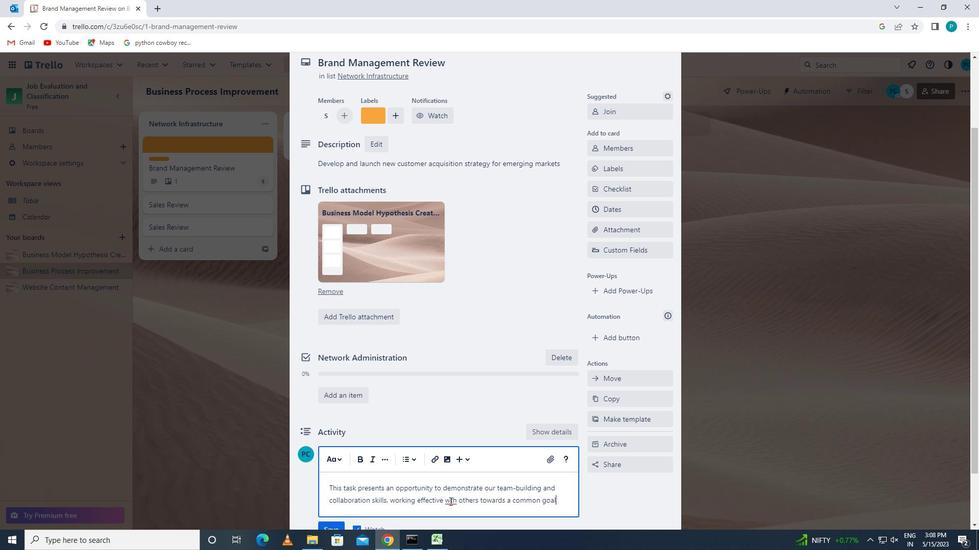 
Action: Key pressed i
Screenshot: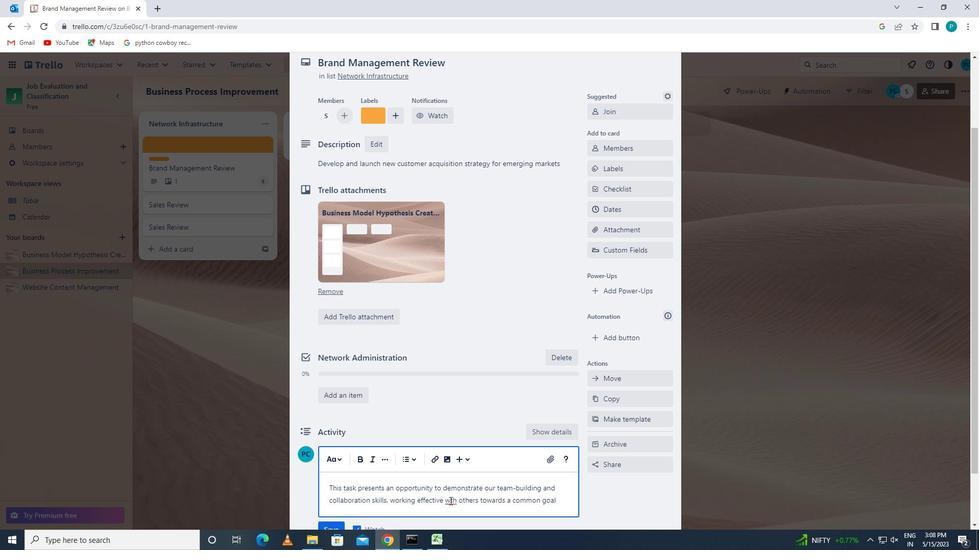 
Action: Mouse moved to (565, 504)
Screenshot: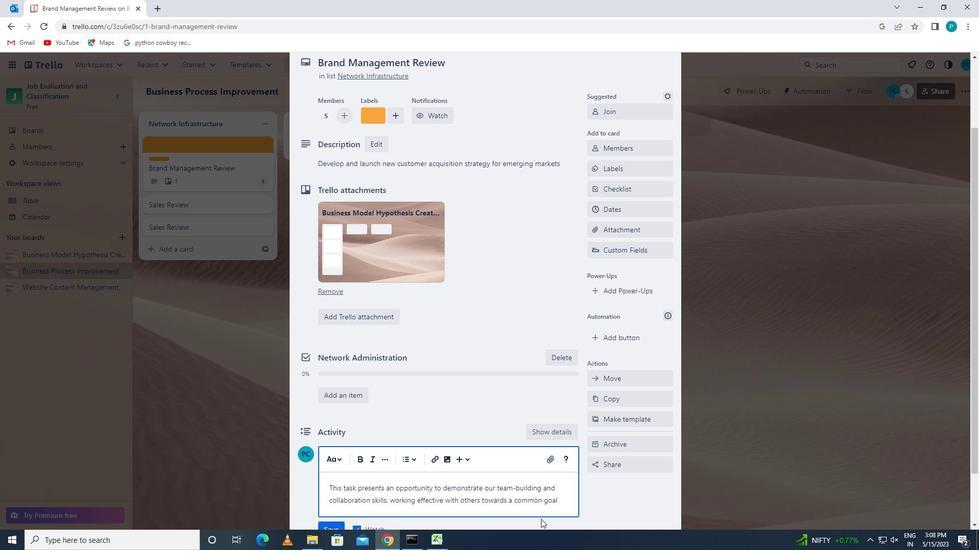 
Action: Mouse pressed left at (565, 504)
Screenshot: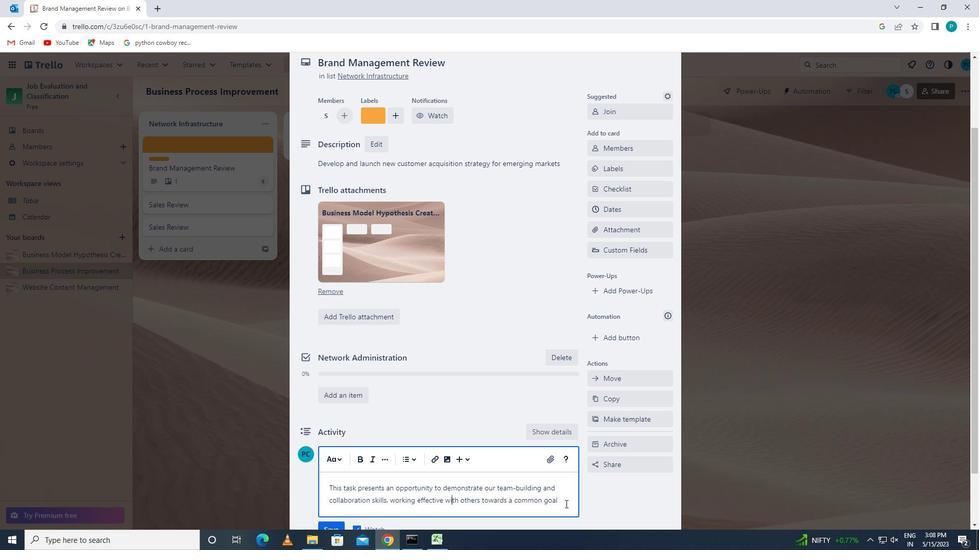 
Action: Mouse moved to (386, 496)
Screenshot: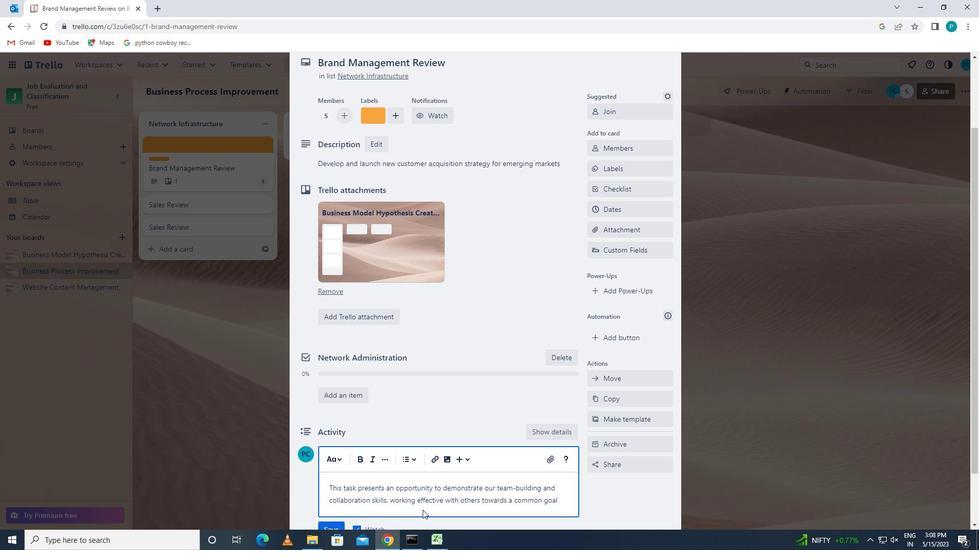 
Action: Mouse scrolled (386, 495) with delta (0, 0)
Screenshot: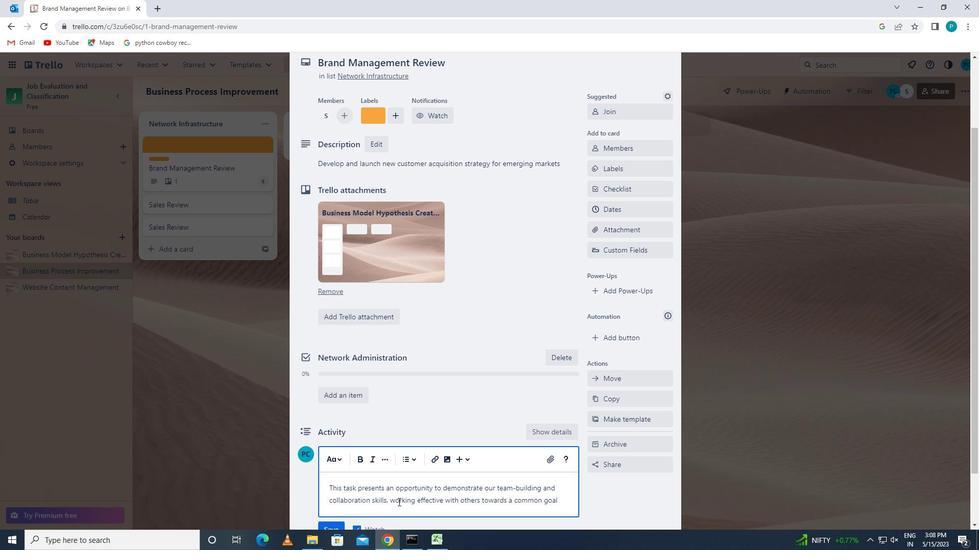 
Action: Mouse scrolled (386, 495) with delta (0, 0)
Screenshot: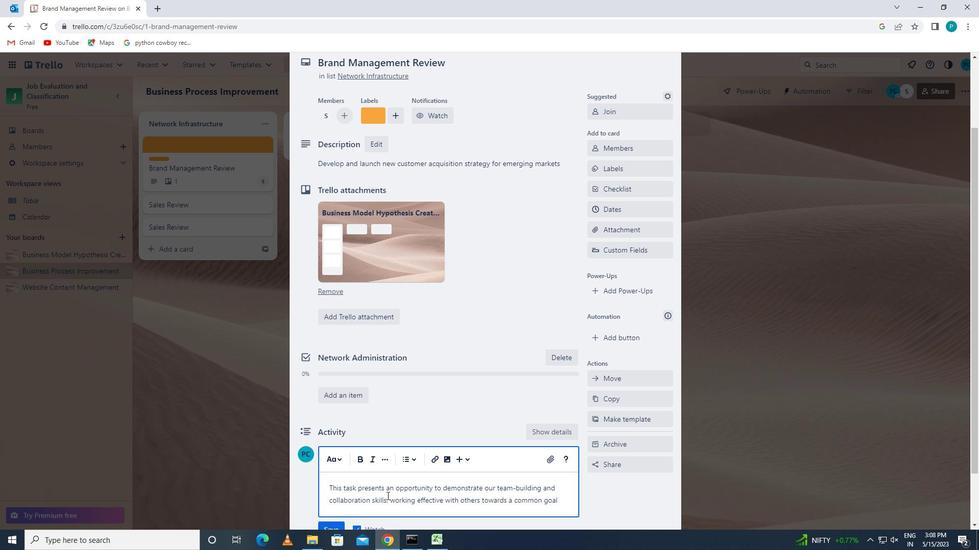 
Action: Mouse moved to (333, 471)
Screenshot: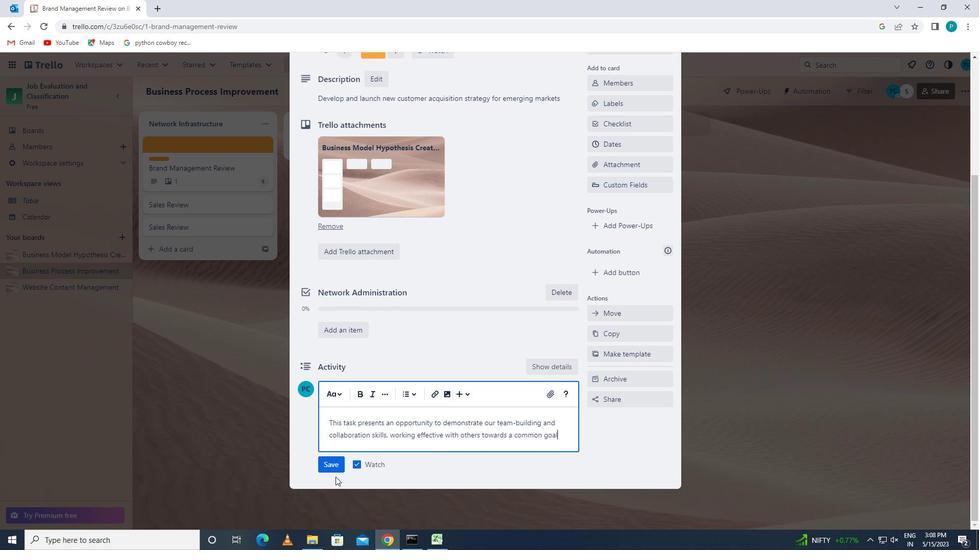 
Action: Mouse pressed left at (333, 471)
Screenshot: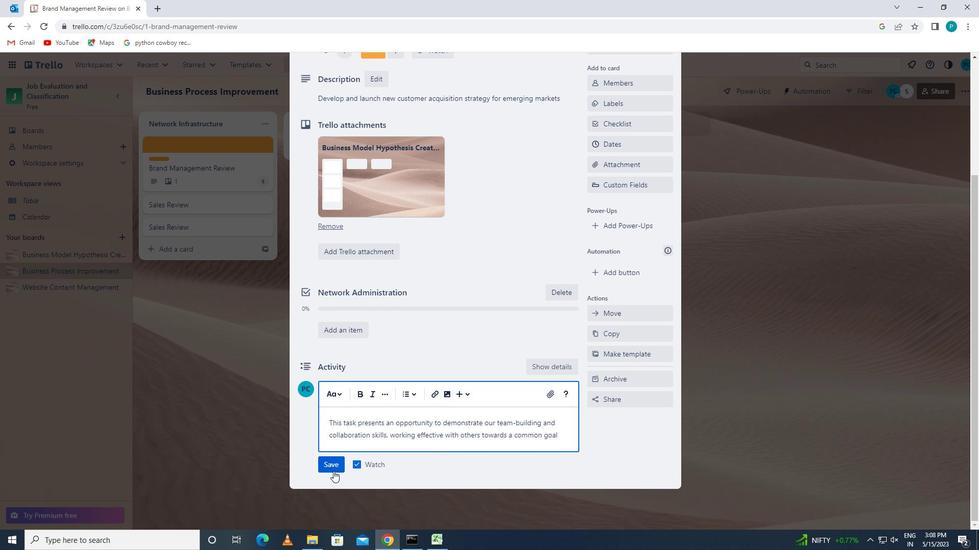 
Action: Mouse moved to (631, 154)
Screenshot: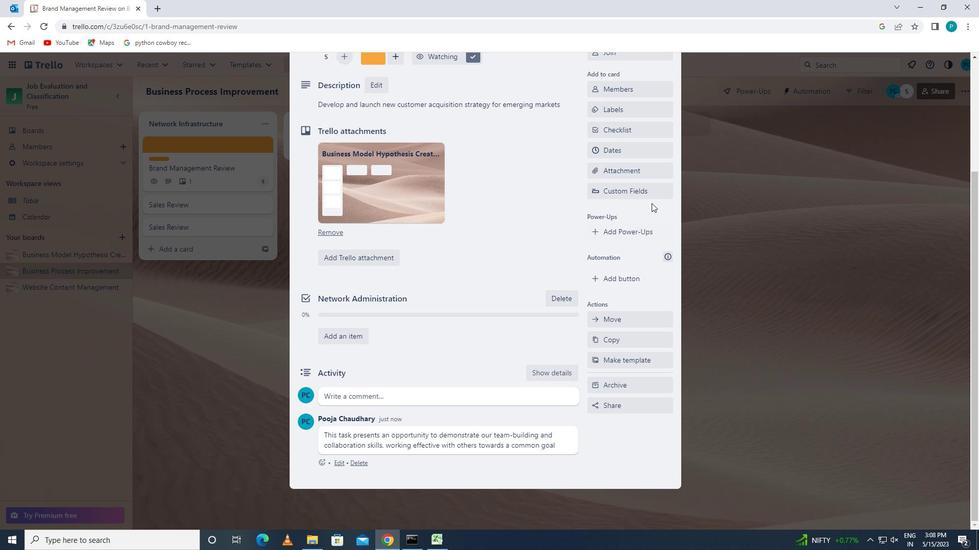 
Action: Mouse pressed left at (631, 154)
Screenshot: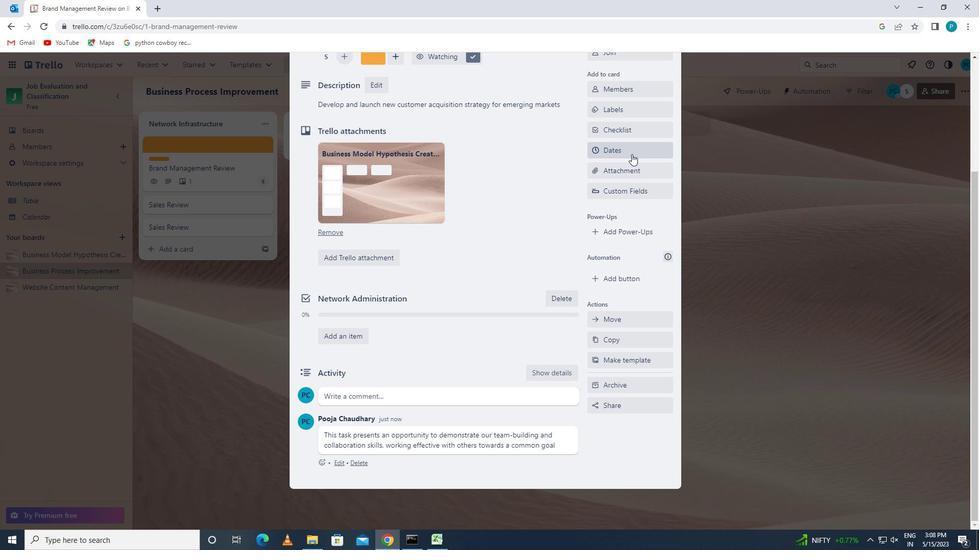 
Action: Mouse moved to (598, 358)
Screenshot: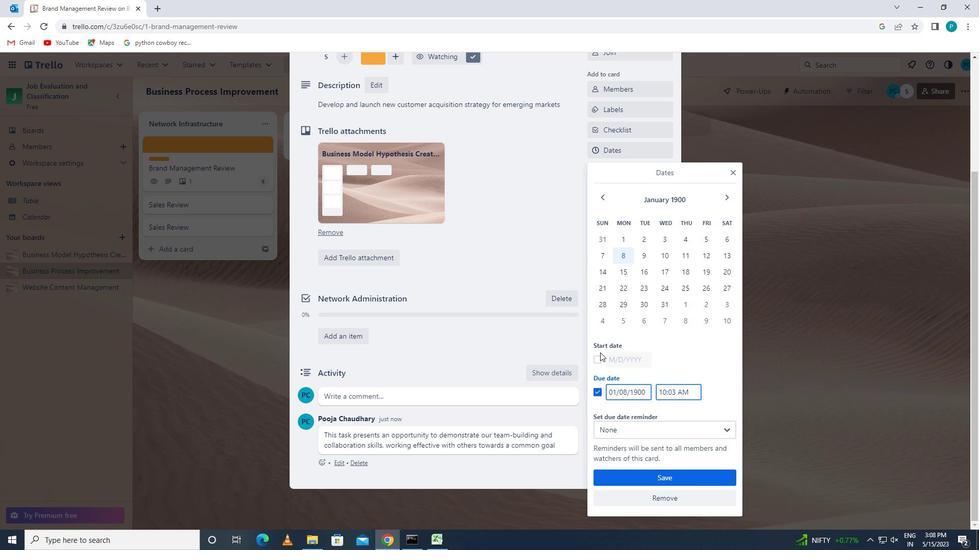 
Action: Mouse pressed left at (598, 358)
Screenshot: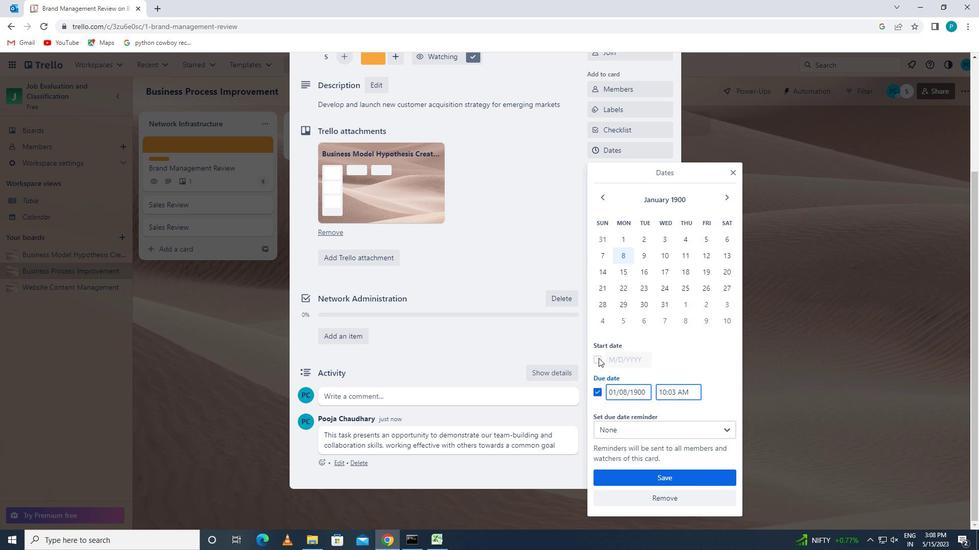 
Action: Mouse moved to (607, 358)
Screenshot: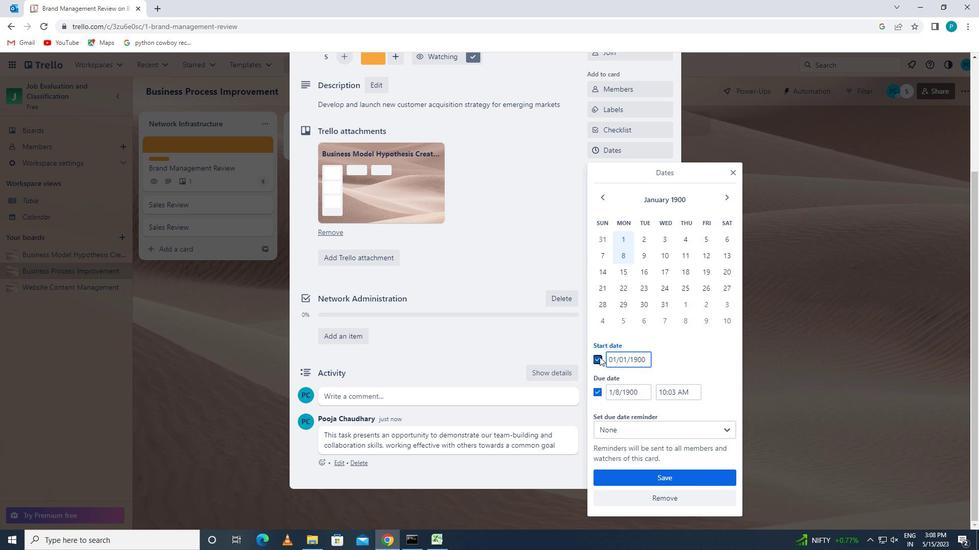 
Action: Mouse pressed left at (607, 358)
Screenshot: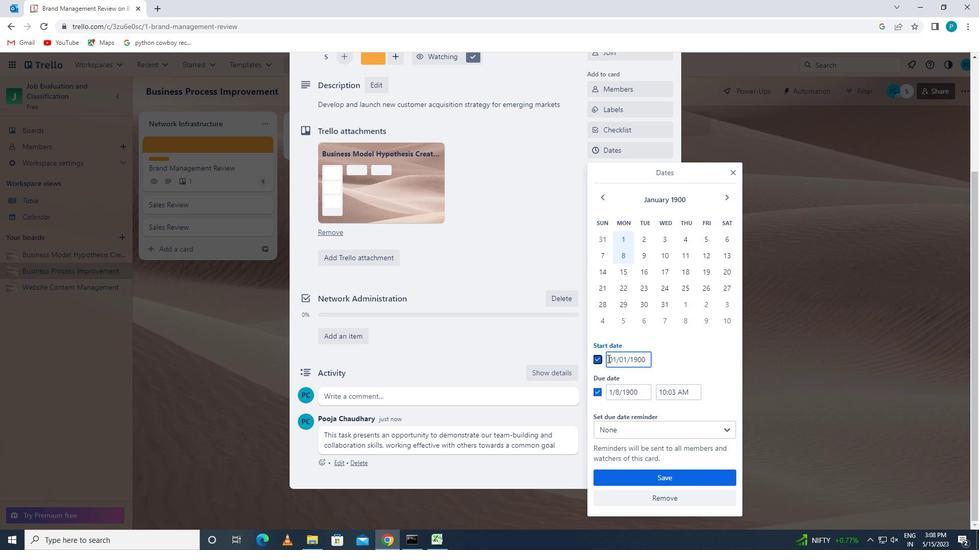 
Action: Mouse moved to (656, 361)
Screenshot: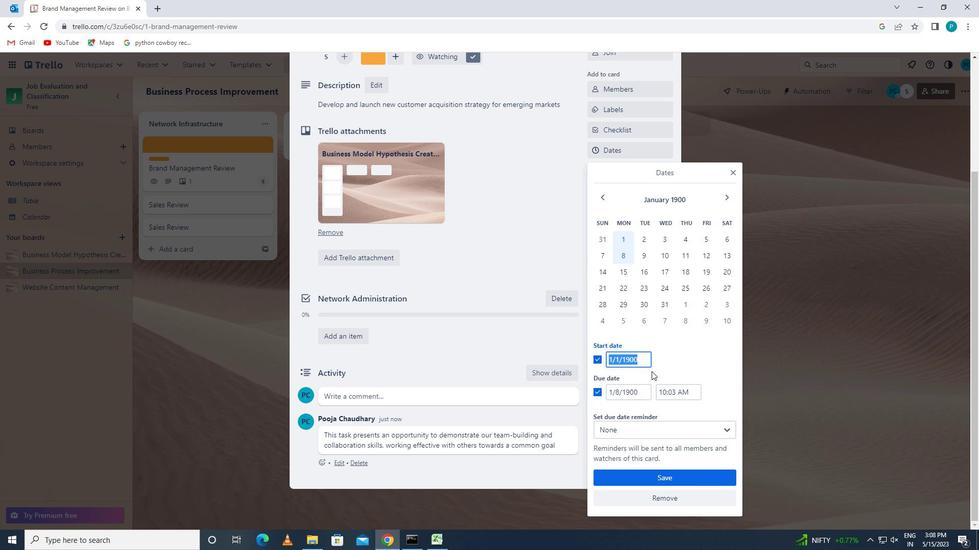 
Action: Key pressed 1<Key.enter>
Screenshot: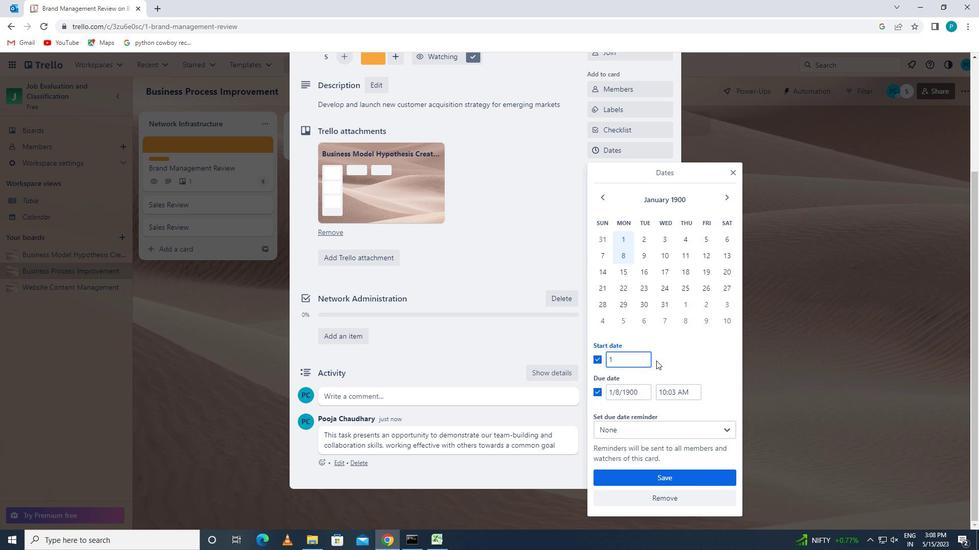 
Action: Mouse moved to (610, 154)
Screenshot: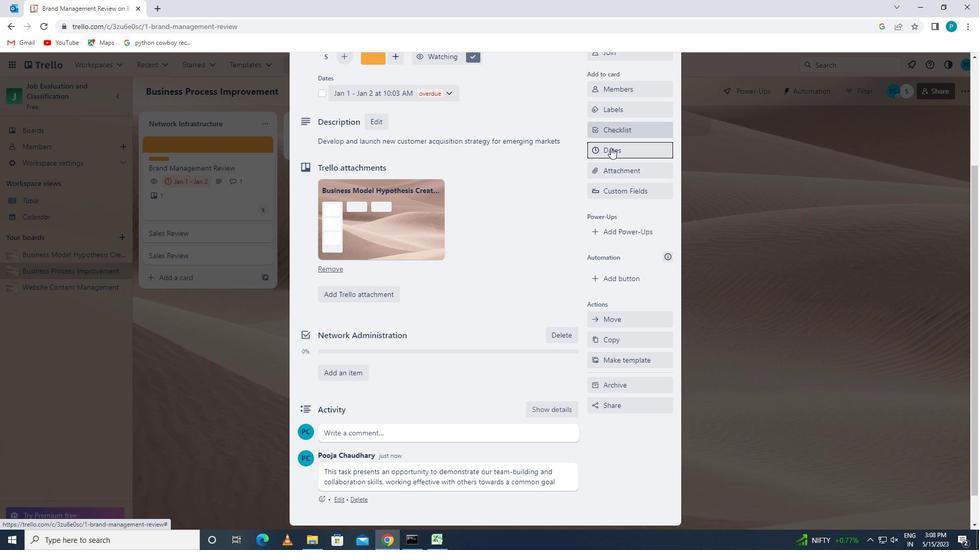 
Action: Mouse pressed left at (610, 154)
Screenshot: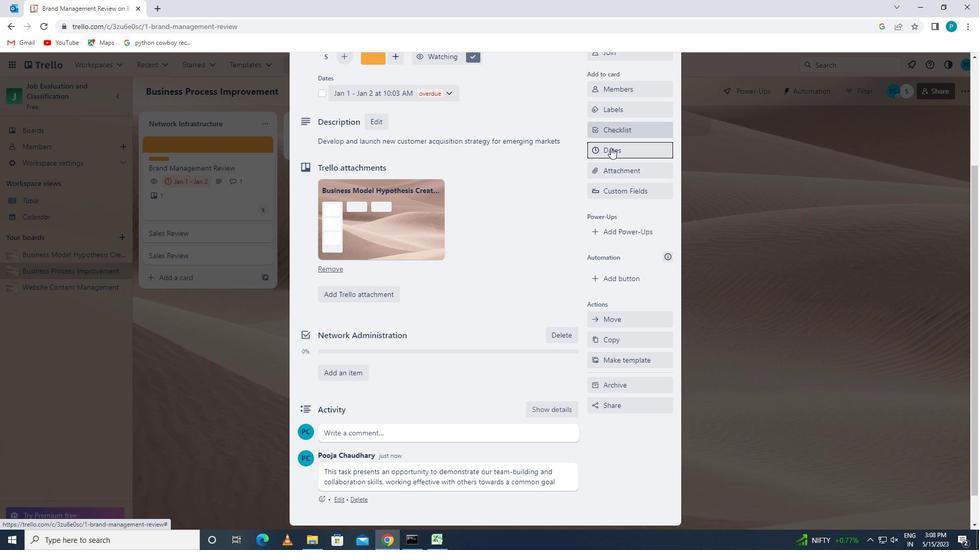 
Action: Mouse moved to (606, 354)
Screenshot: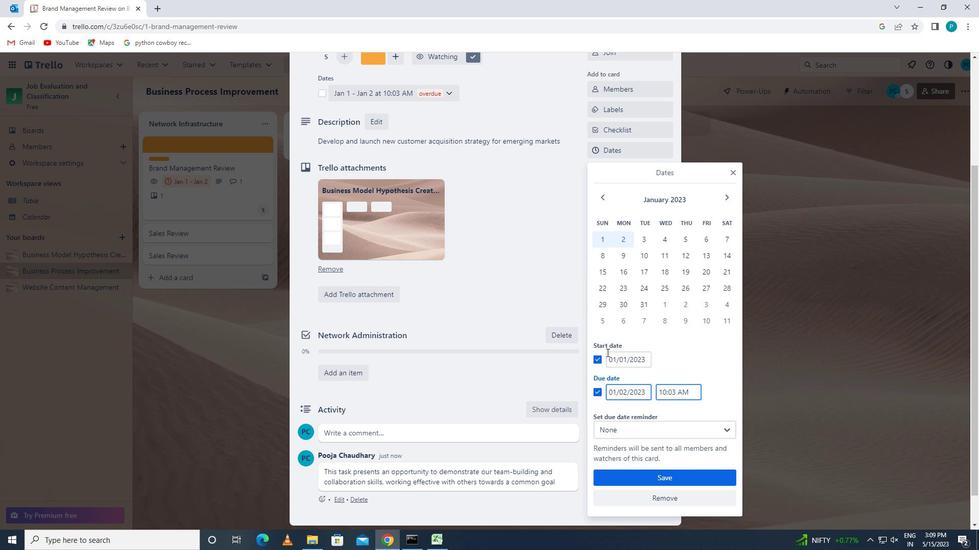 
Action: Mouse pressed left at (606, 354)
Screenshot: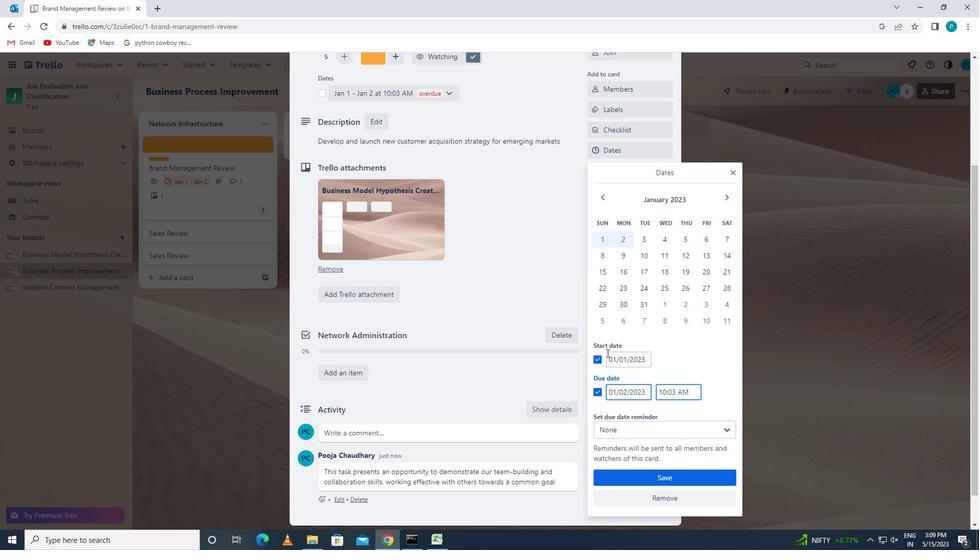 
Action: Mouse moved to (653, 371)
Screenshot: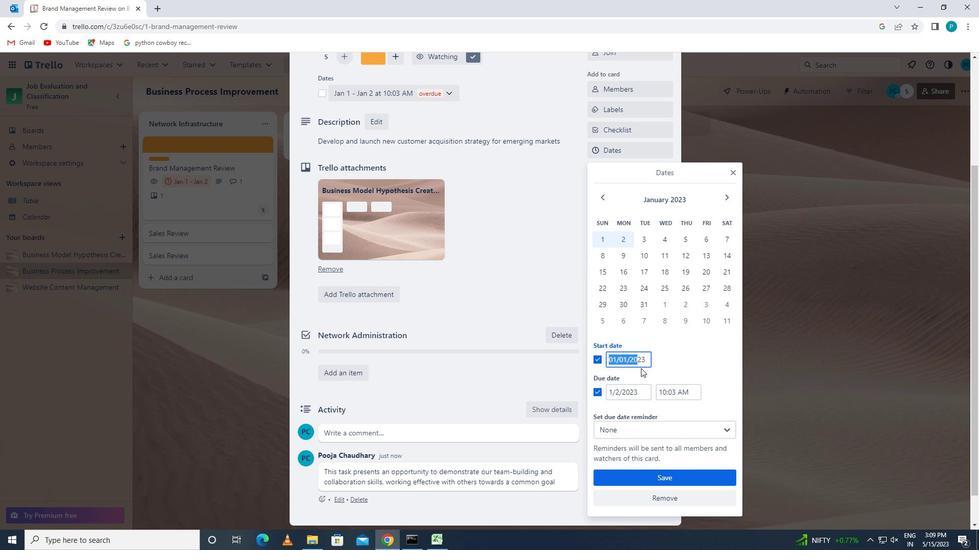 
Action: Key pressed 1/1<Key.backspace>2/1900
Screenshot: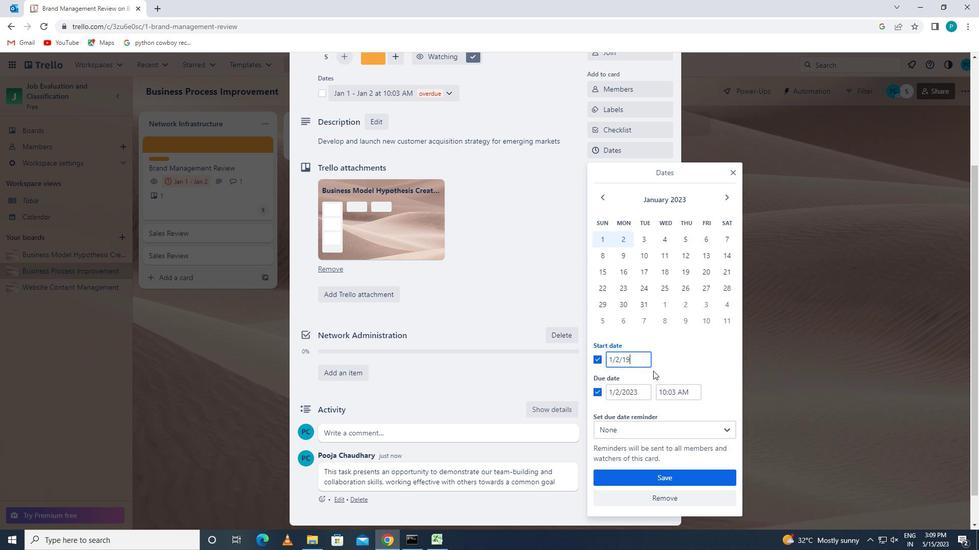 
Action: Mouse moved to (647, 395)
Screenshot: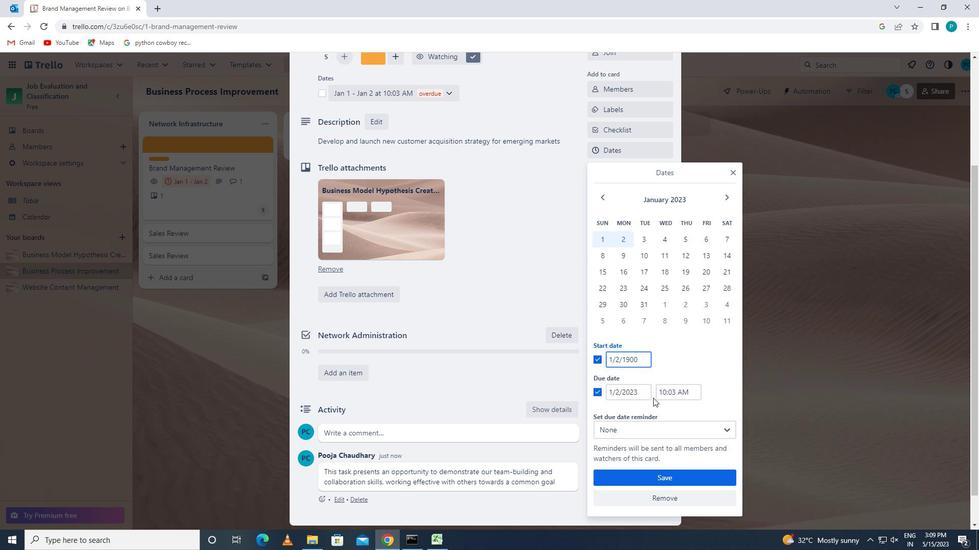 
Action: Mouse pressed left at (647, 395)
Screenshot: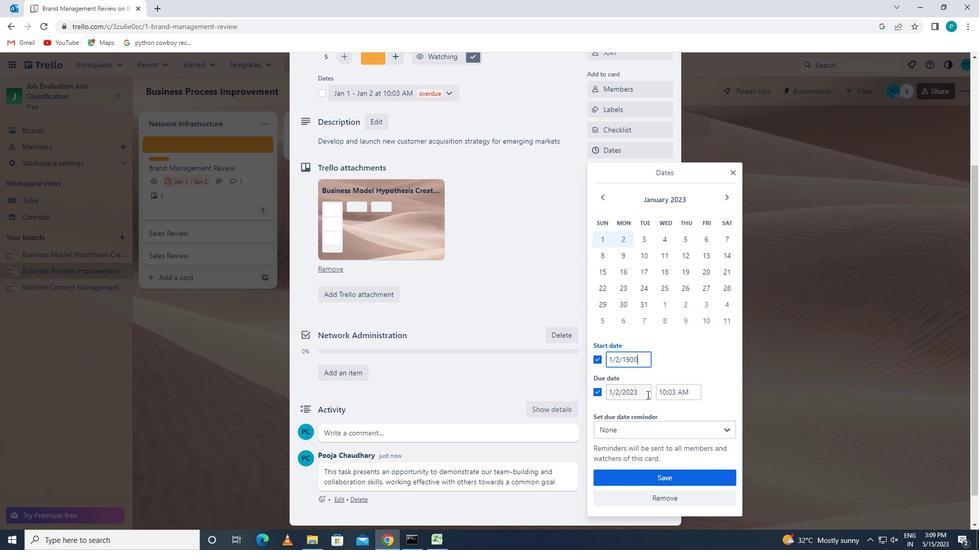 
Action: Mouse moved to (606, 390)
Screenshot: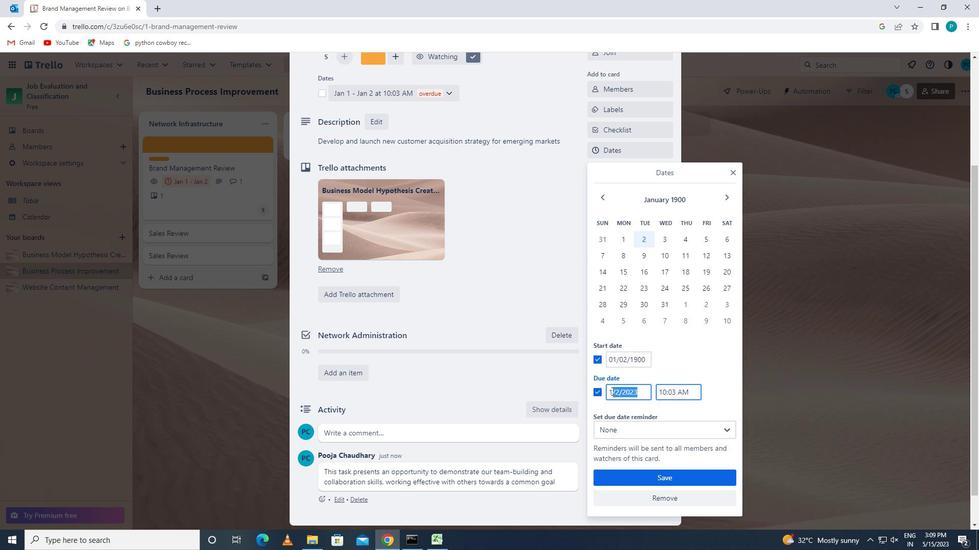 
Action: Key pressed 1/9/1900
Screenshot: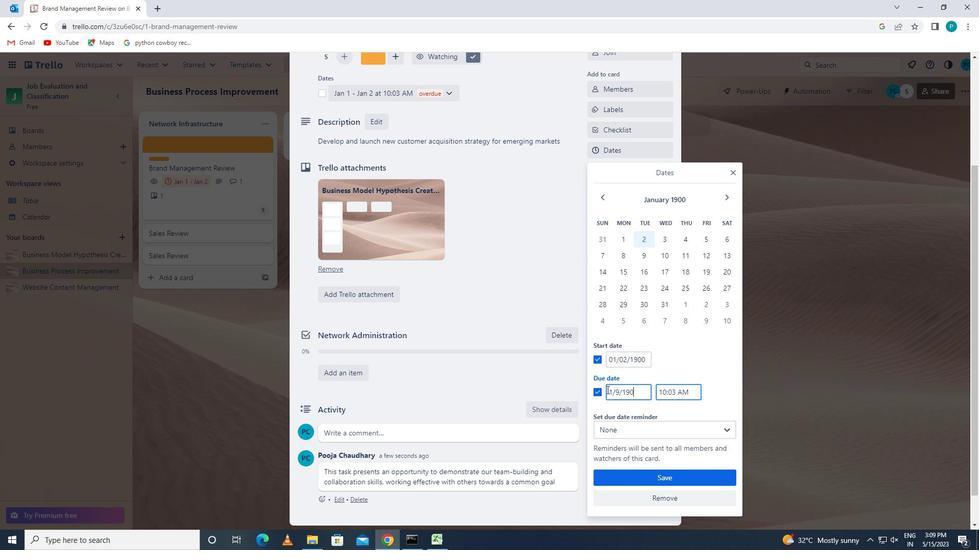 
Action: Mouse moved to (635, 473)
Screenshot: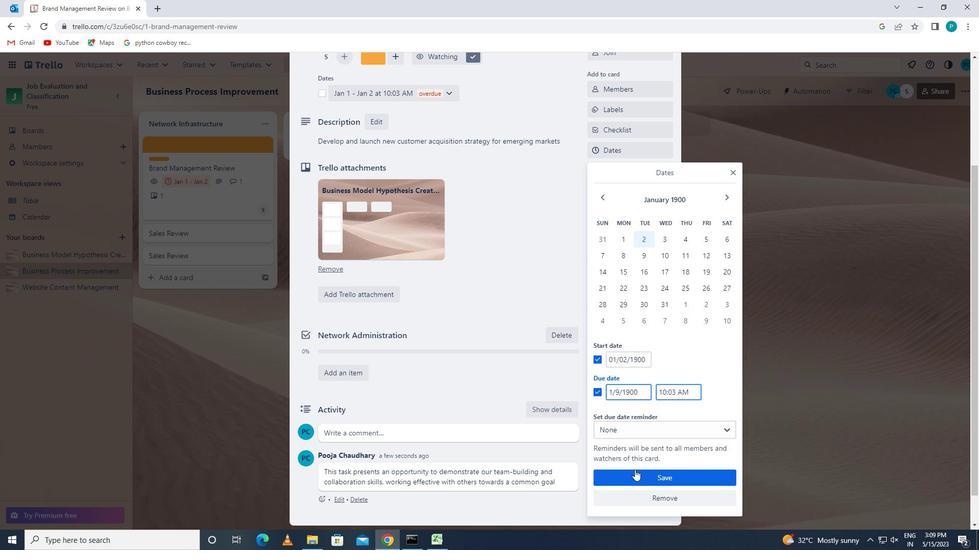 
Action: Mouse pressed left at (635, 473)
Screenshot: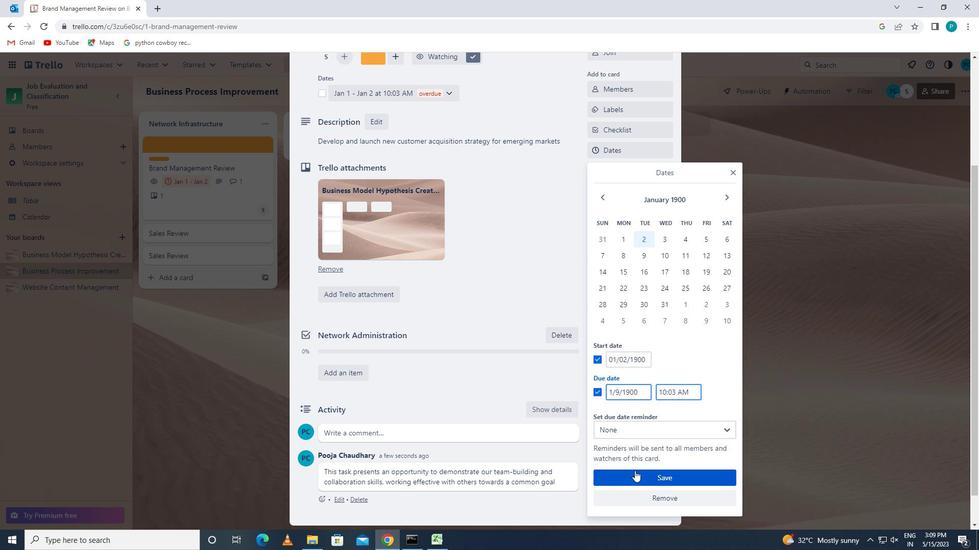 
Action: Mouse moved to (616, 445)
Screenshot: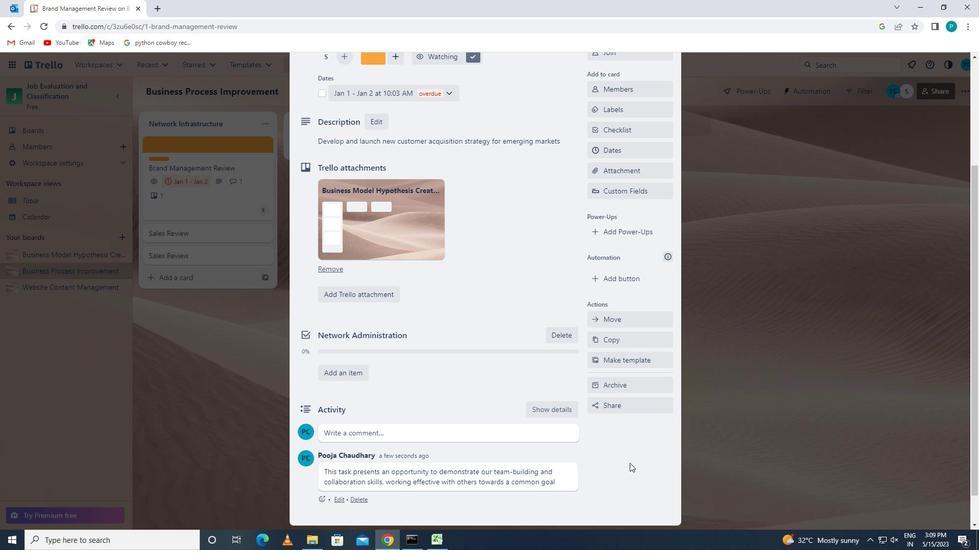 
Action: Mouse scrolled (616, 445) with delta (0, 0)
Screenshot: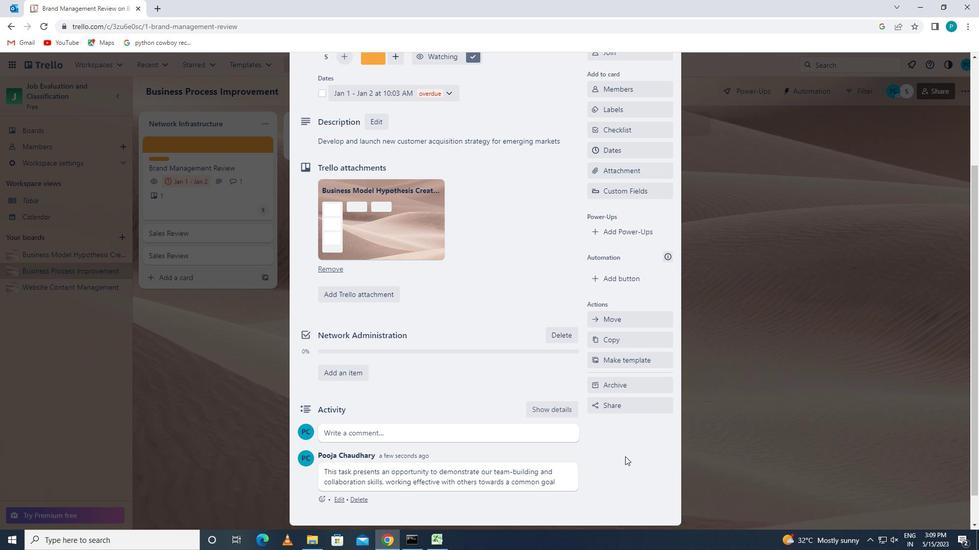 
Action: Mouse scrolled (616, 445) with delta (0, 0)
Screenshot: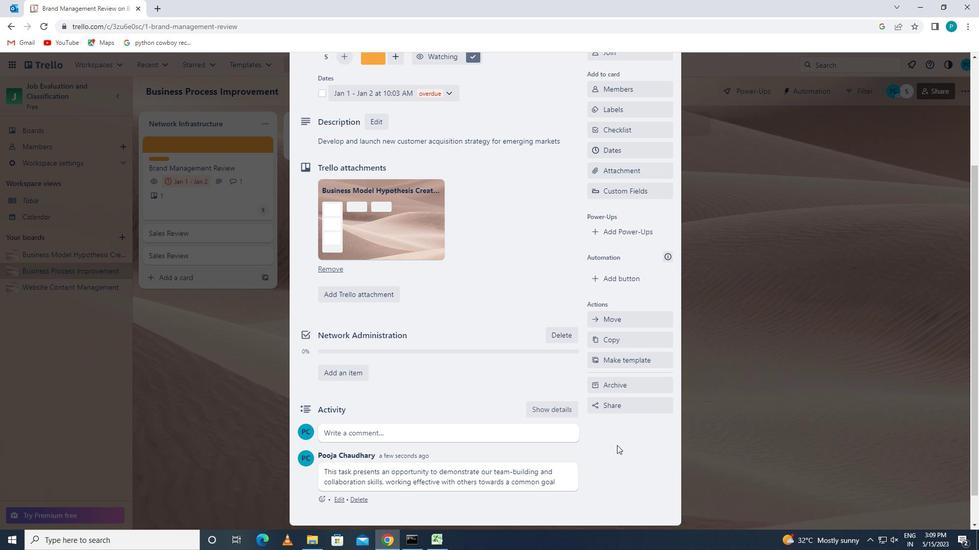 
